 Task: In the  document Religions.doc ,insert the clipart between heading and points ' search for people ' and adjust the shape height to  '3.1''
Action: Mouse moved to (262, 182)
Screenshot: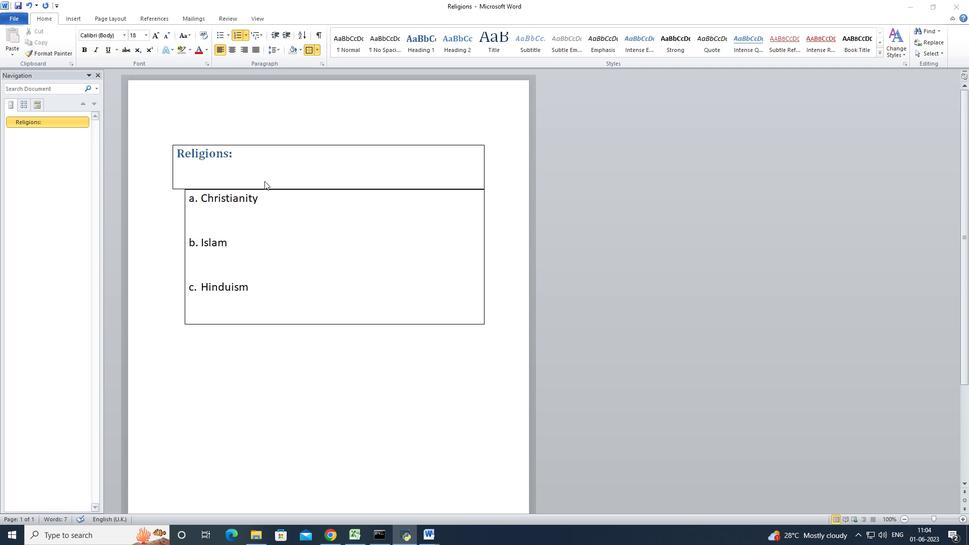 
Action: Mouse pressed left at (262, 182)
Screenshot: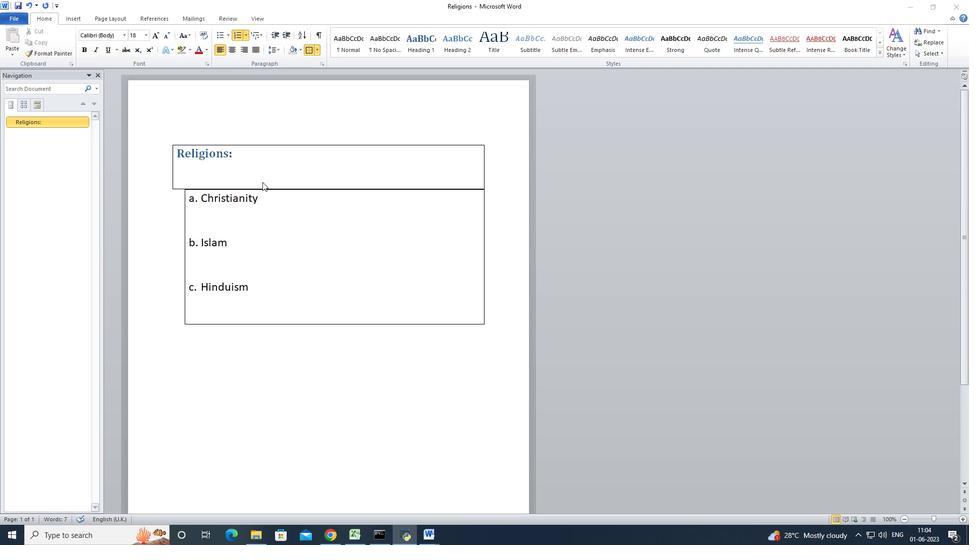 
Action: Mouse moved to (73, 19)
Screenshot: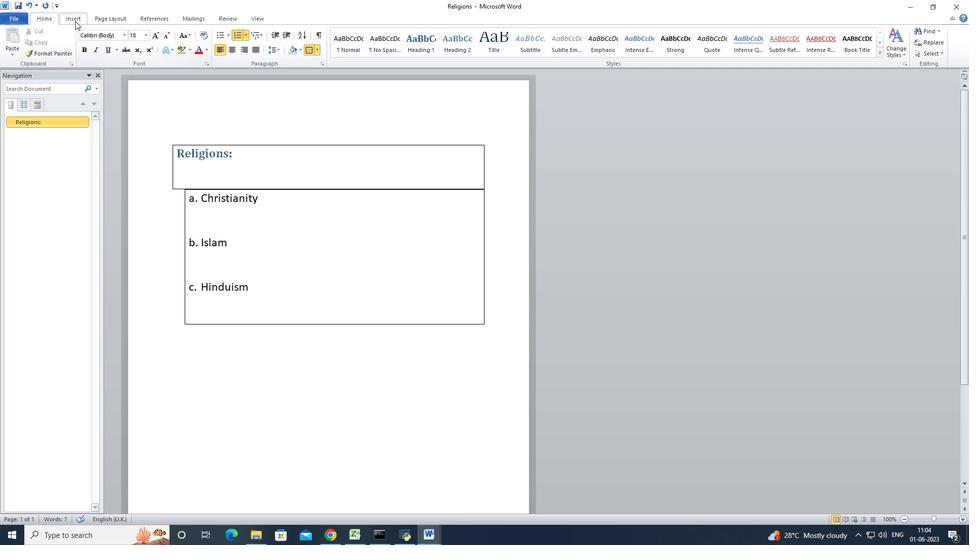 
Action: Mouse pressed left at (73, 19)
Screenshot: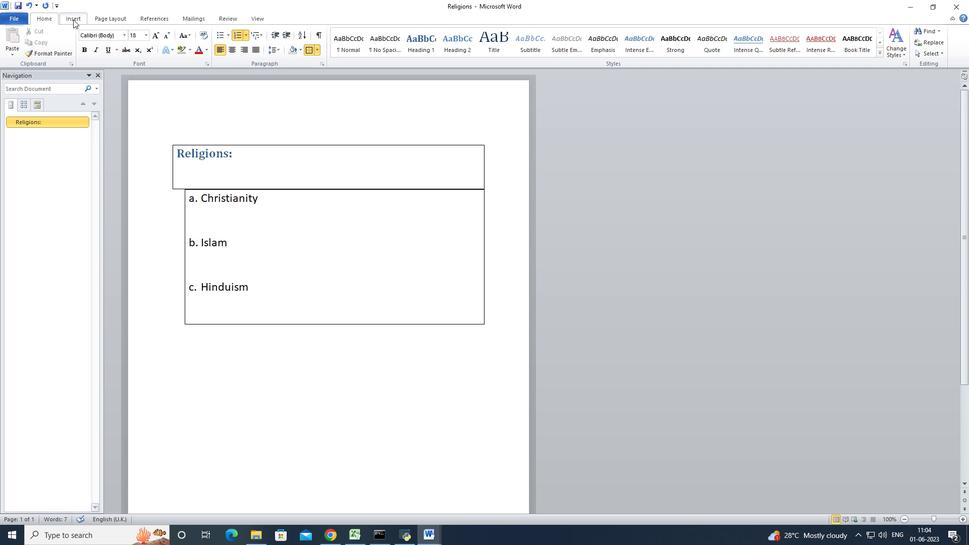 
Action: Mouse moved to (123, 41)
Screenshot: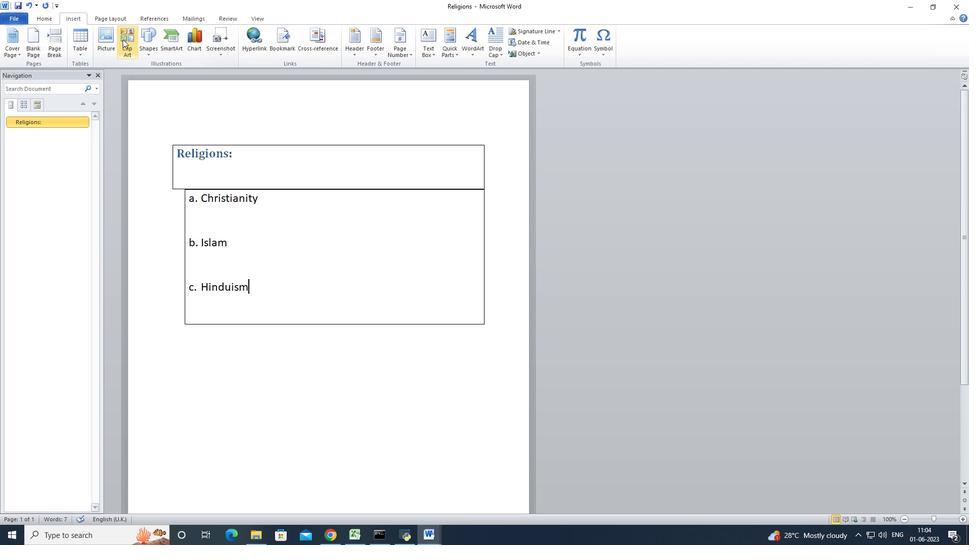 
Action: Mouse pressed left at (123, 41)
Screenshot: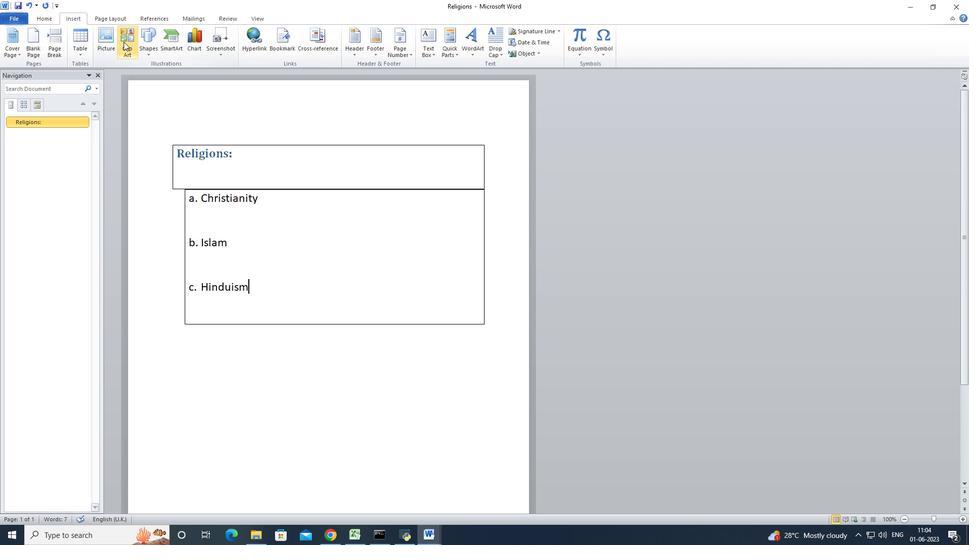 
Action: Mouse moved to (870, 97)
Screenshot: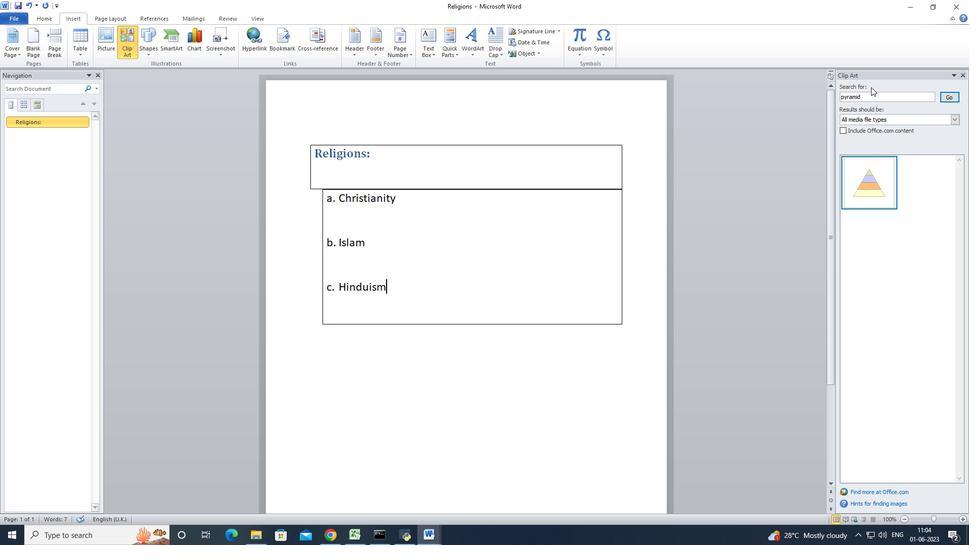 
Action: Mouse pressed left at (870, 97)
Screenshot: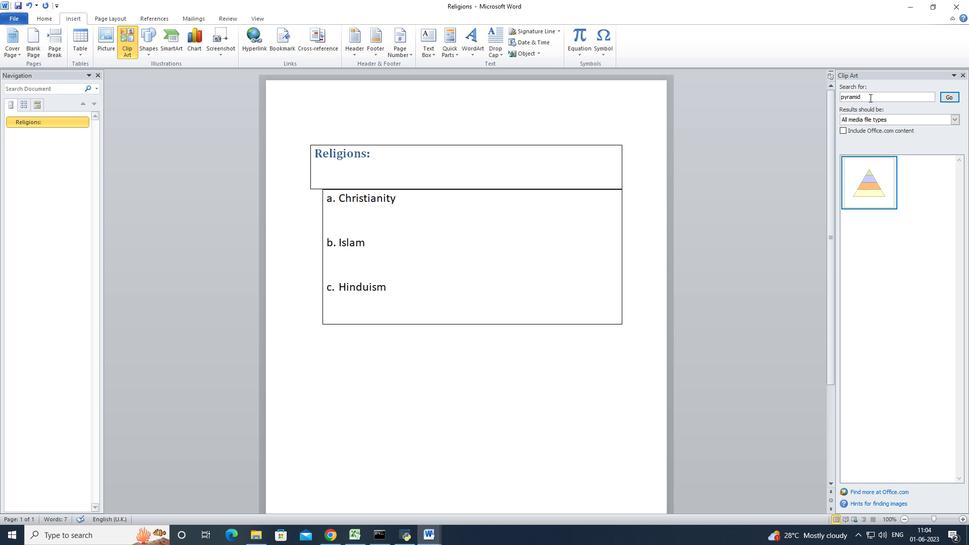 
Action: Mouse moved to (796, 98)
Screenshot: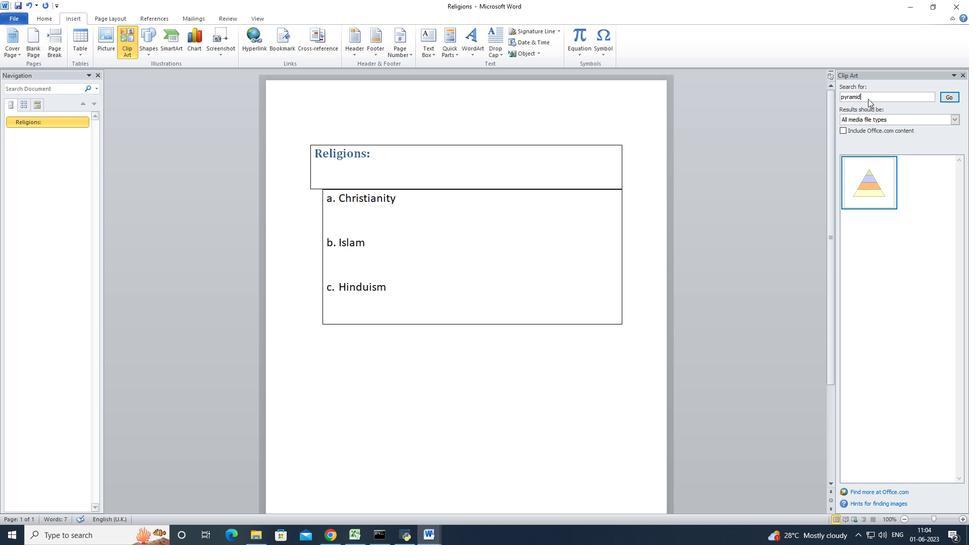 
Action: Key pressed people
Screenshot: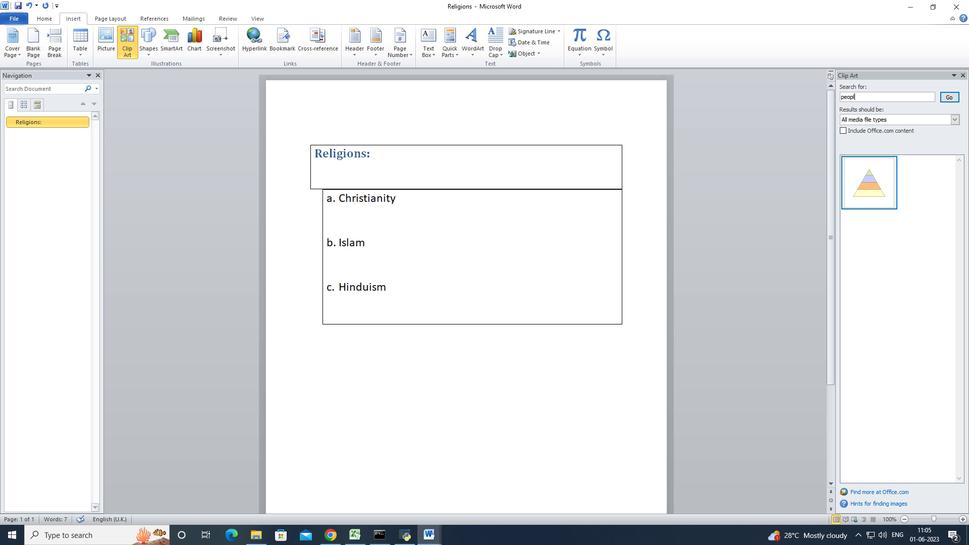 
Action: Mouse moved to (945, 93)
Screenshot: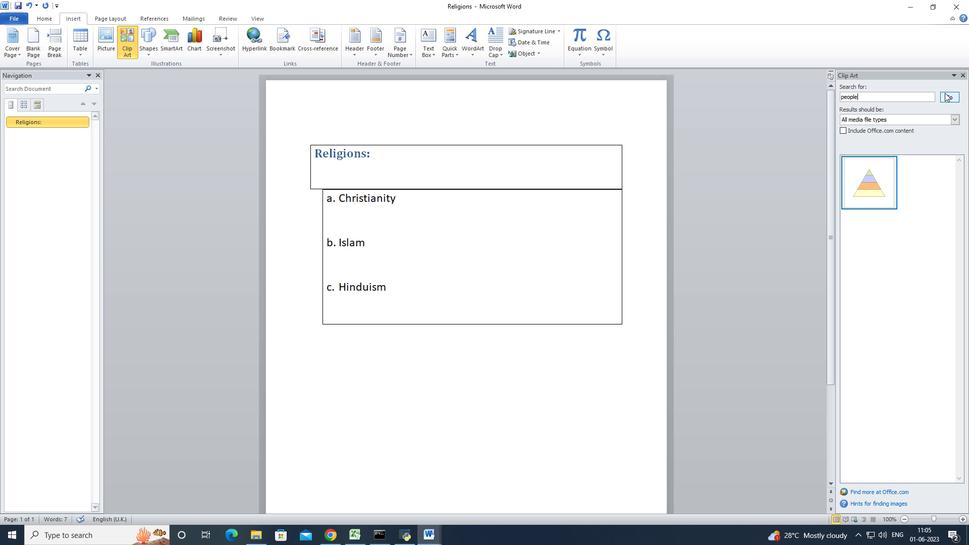 
Action: Mouse pressed left at (945, 93)
Screenshot: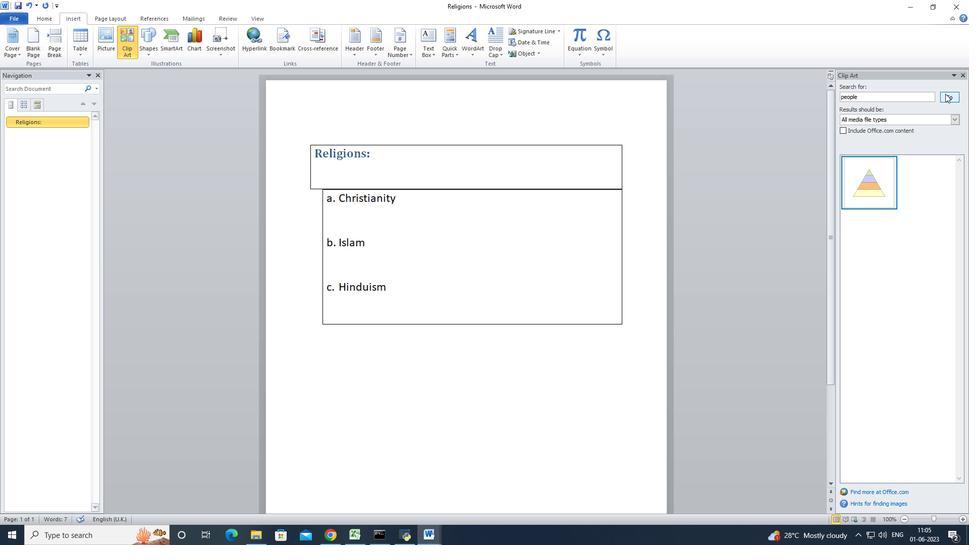 
Action: Mouse moved to (874, 179)
Screenshot: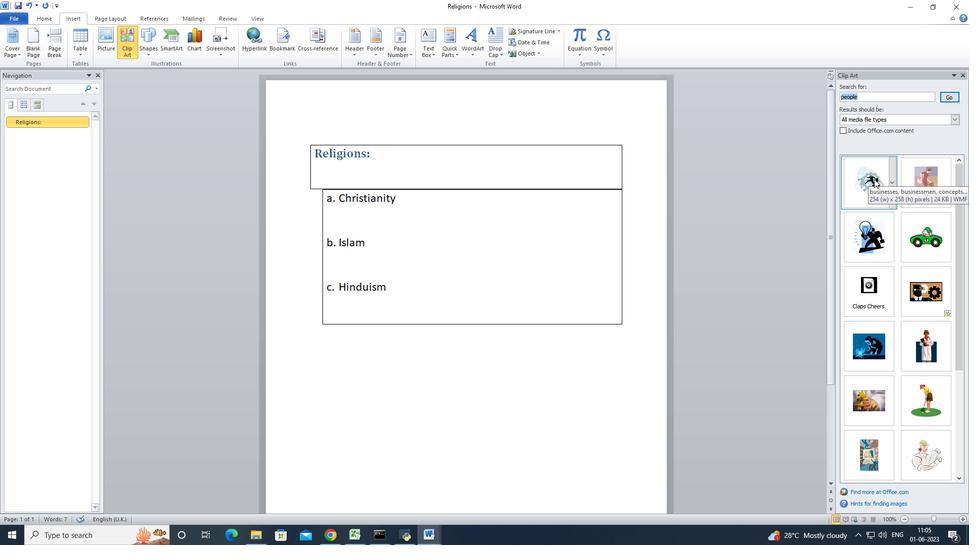
Action: Mouse pressed left at (874, 179)
Screenshot: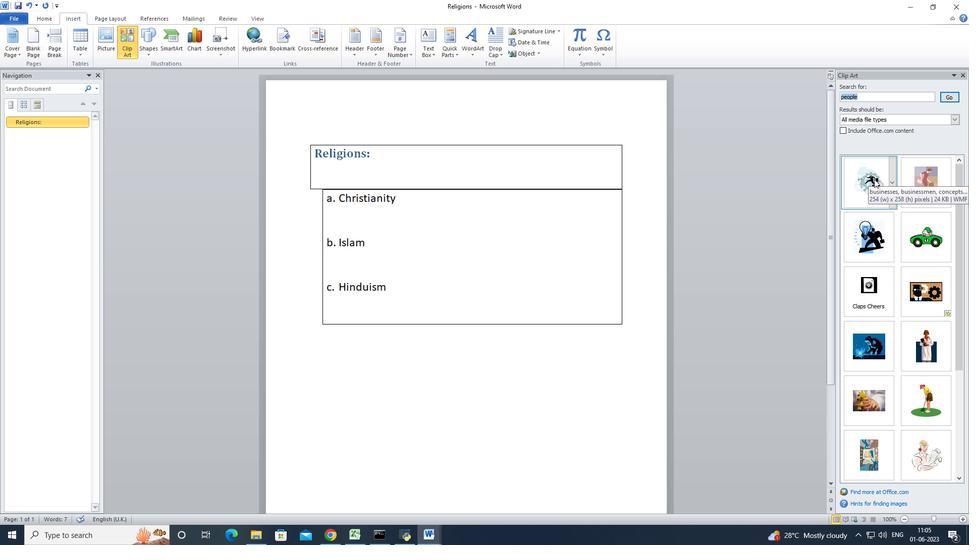 
Action: Mouse moved to (418, 312)
Screenshot: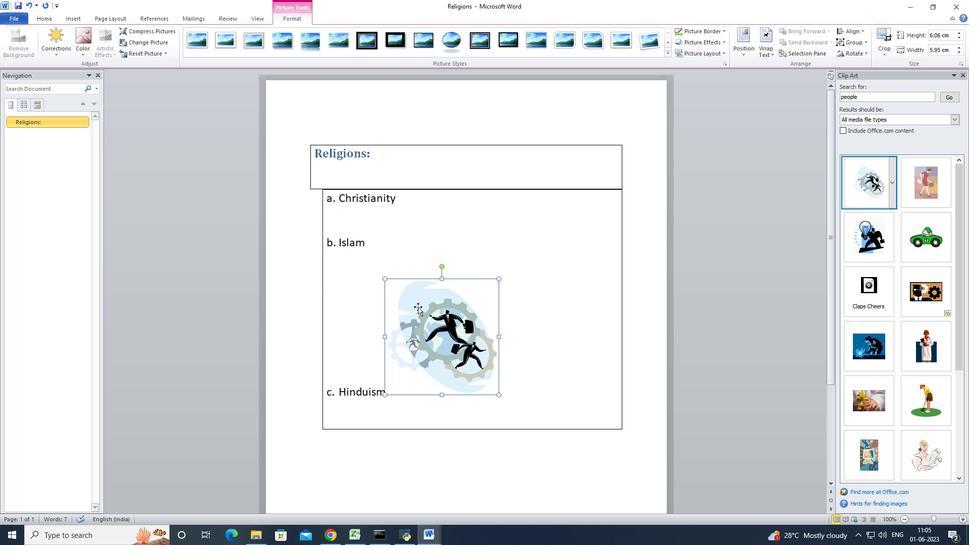 
Action: Mouse pressed left at (418, 312)
Screenshot: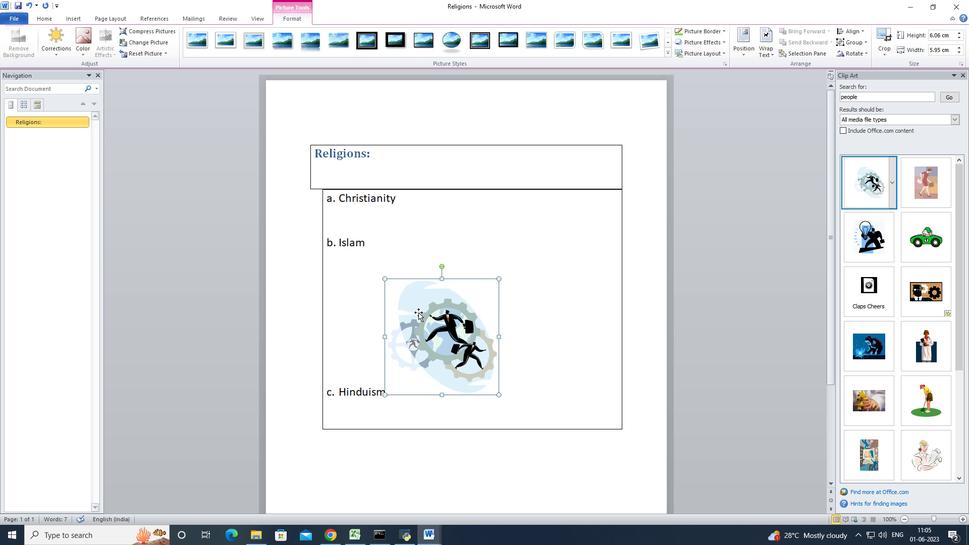 
Action: Mouse moved to (430, 205)
Screenshot: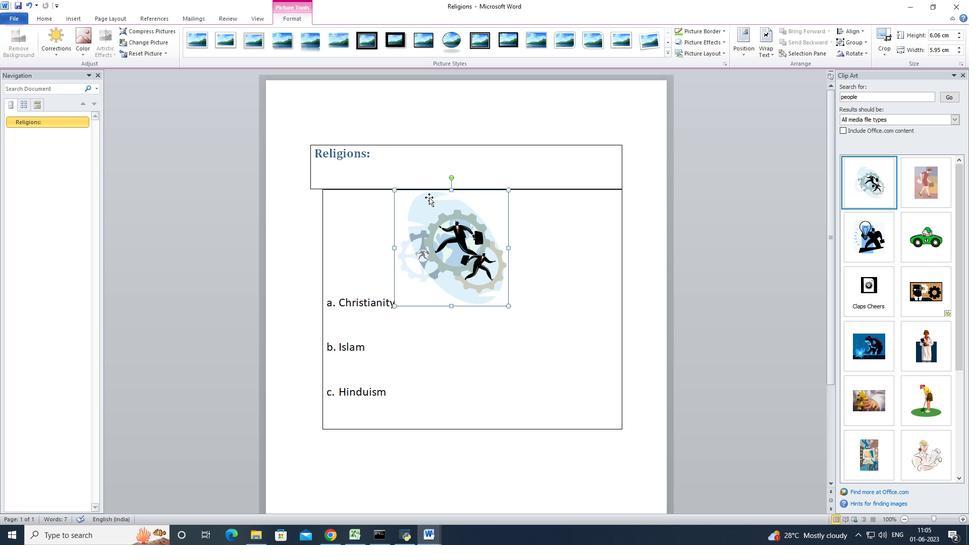 
Action: Mouse pressed left at (430, 205)
Screenshot: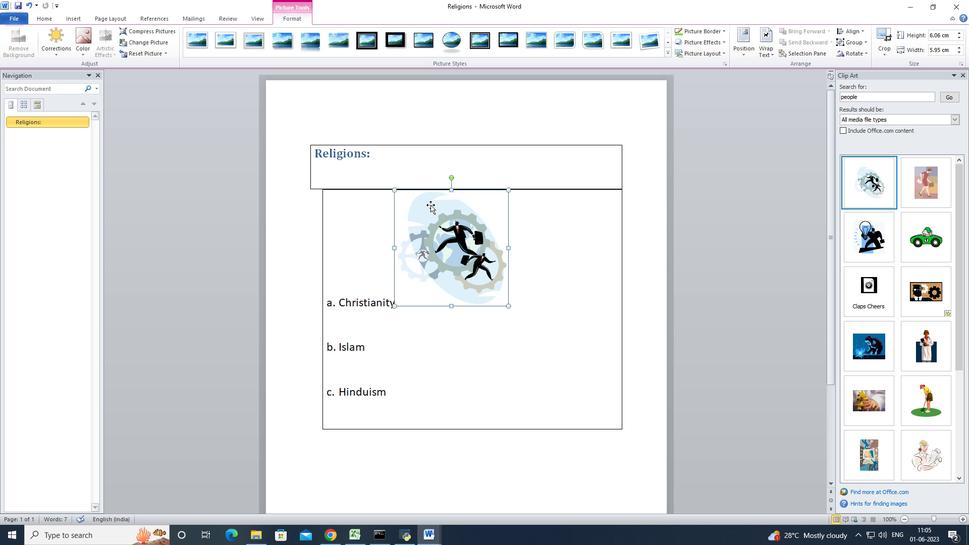 
Action: Mouse moved to (443, 202)
Screenshot: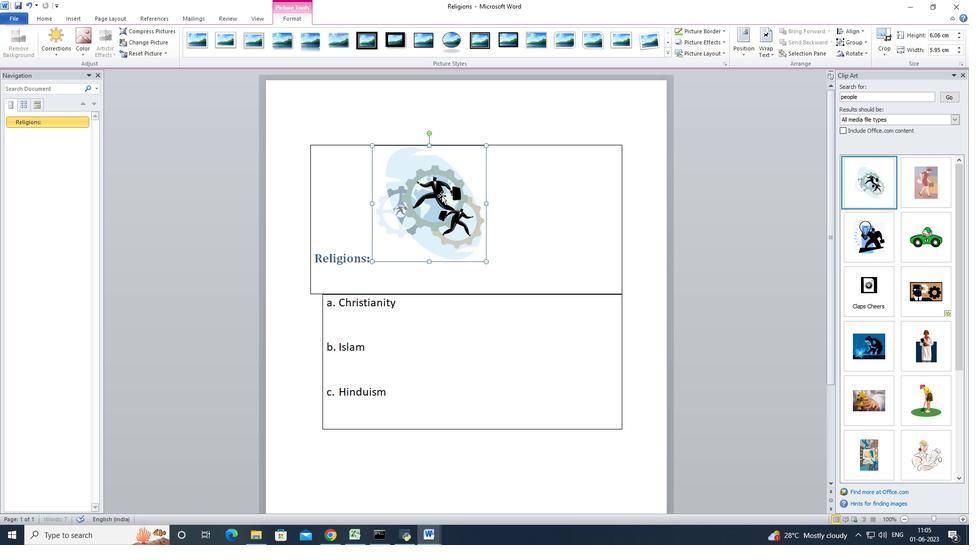 
Action: Mouse pressed left at (443, 202)
Screenshot: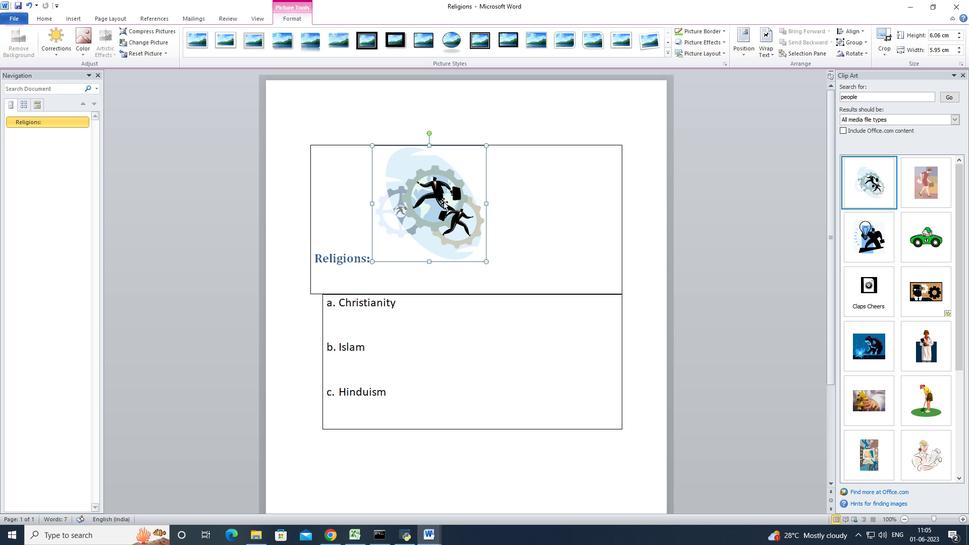 
Action: Mouse moved to (452, 224)
Screenshot: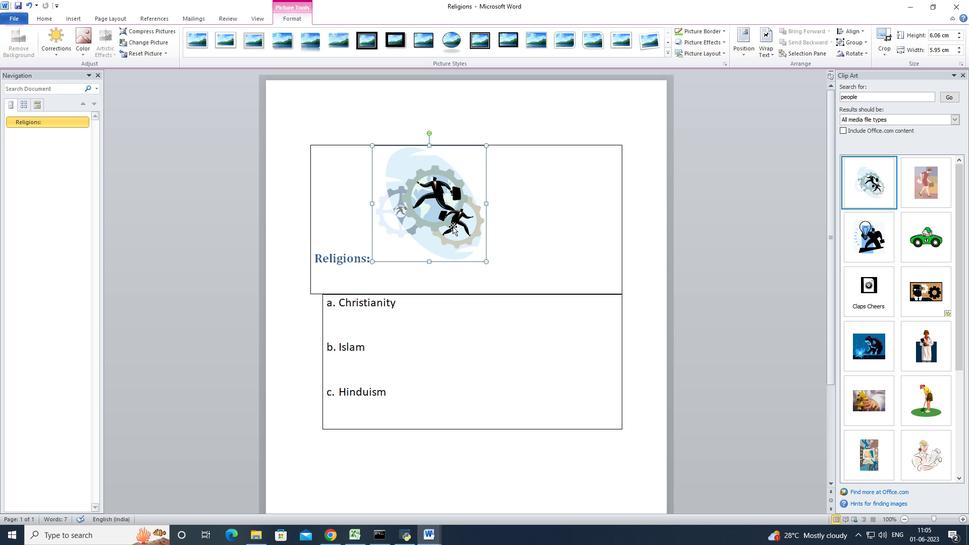 
Action: Mouse pressed left at (452, 224)
Screenshot: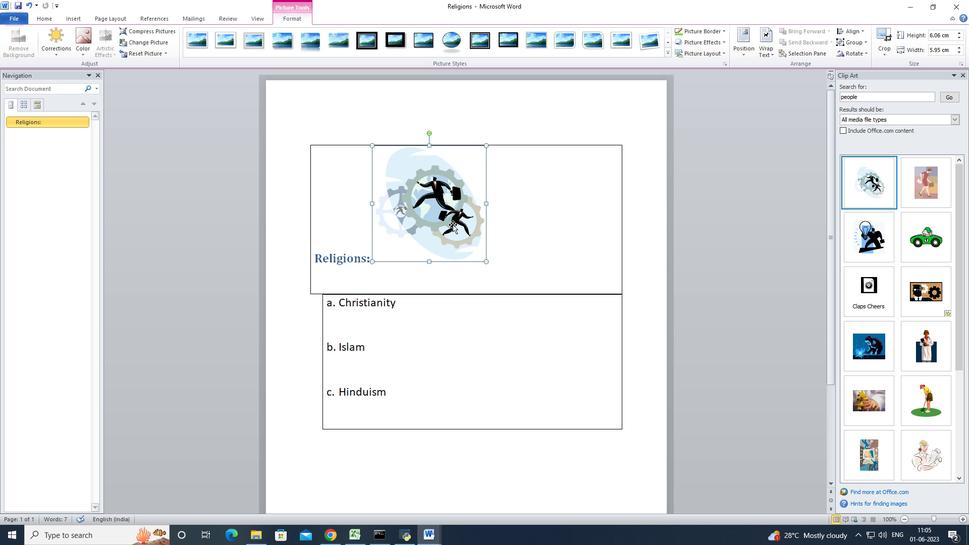 
Action: Mouse moved to (460, 277)
Screenshot: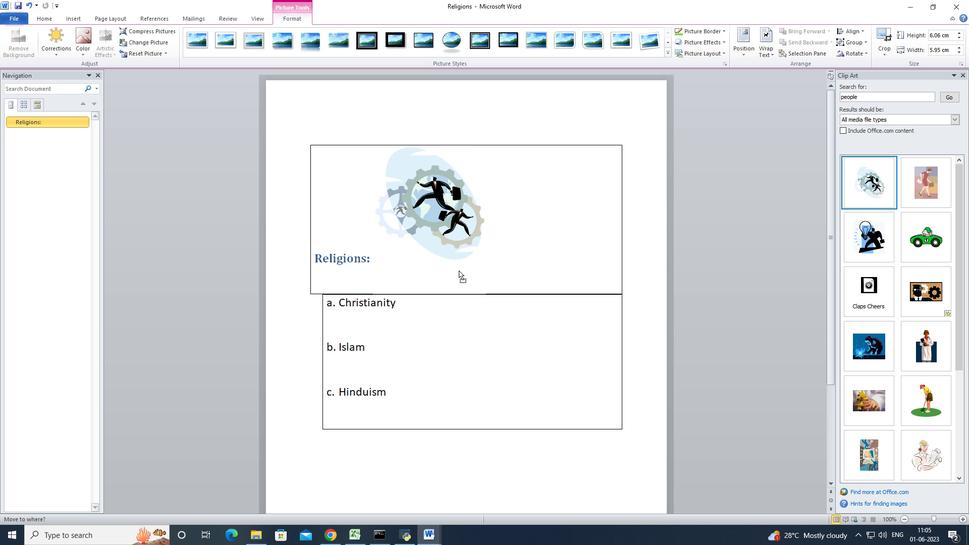 
Action: Mouse pressed left at (460, 277)
Screenshot: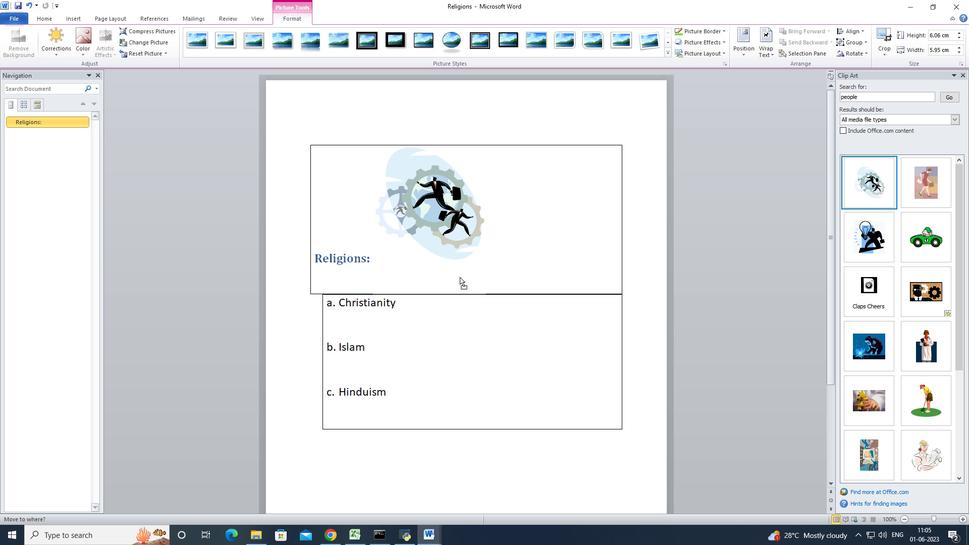 
Action: Mouse moved to (445, 223)
Screenshot: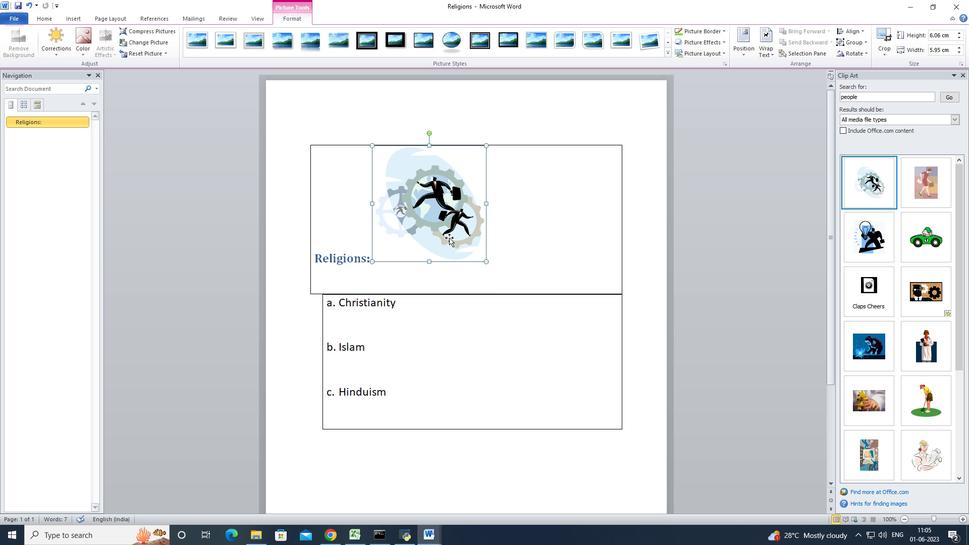 
Action: Mouse pressed left at (445, 223)
Screenshot: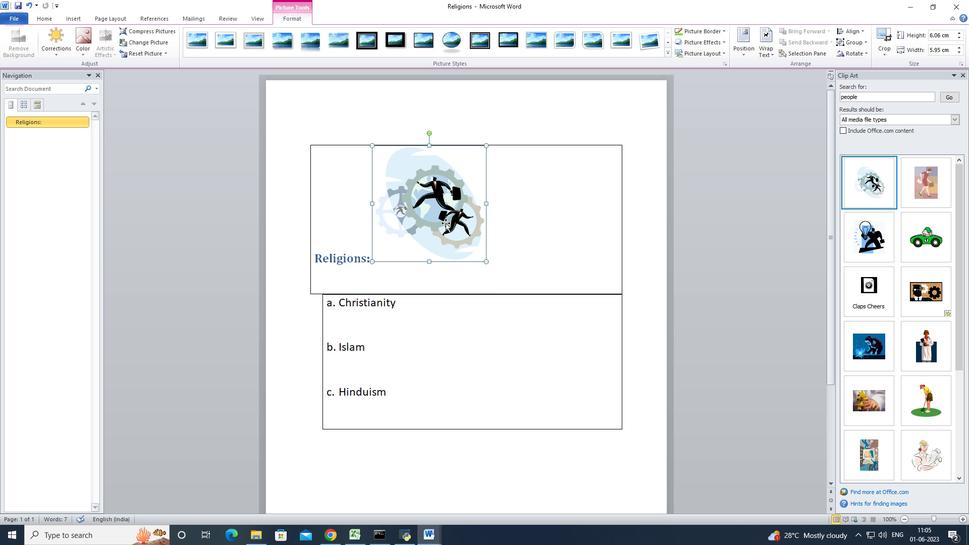 
Action: Mouse moved to (769, 53)
Screenshot: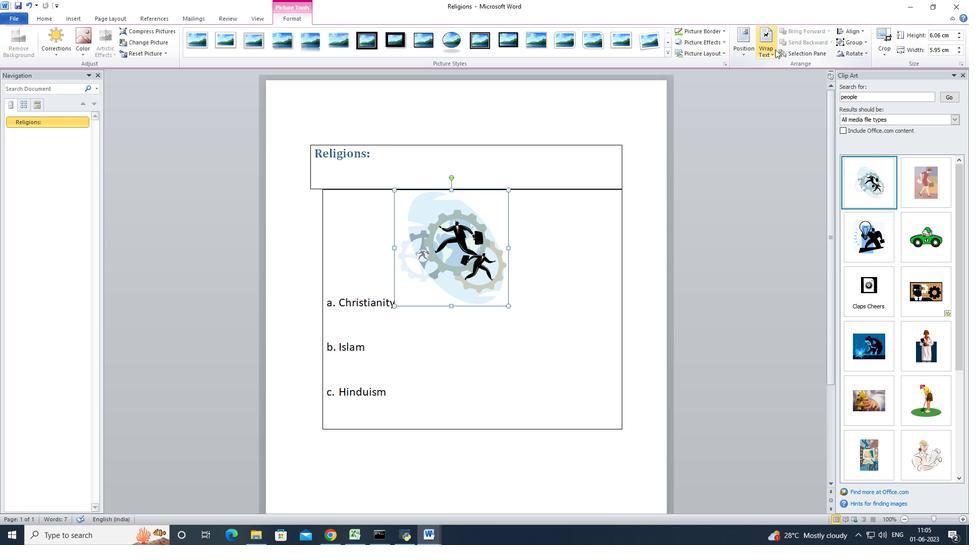 
Action: Mouse pressed left at (769, 53)
Screenshot: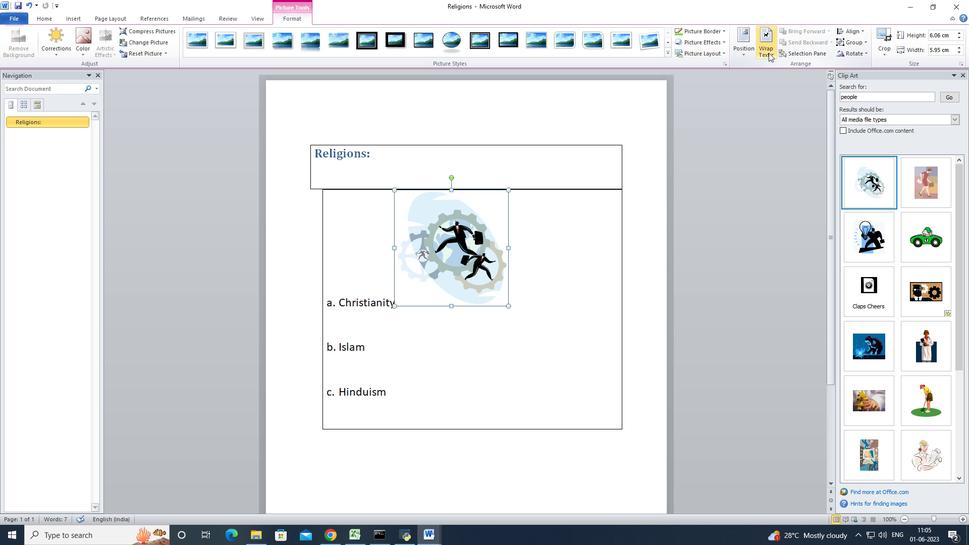 
Action: Mouse moved to (783, 71)
Screenshot: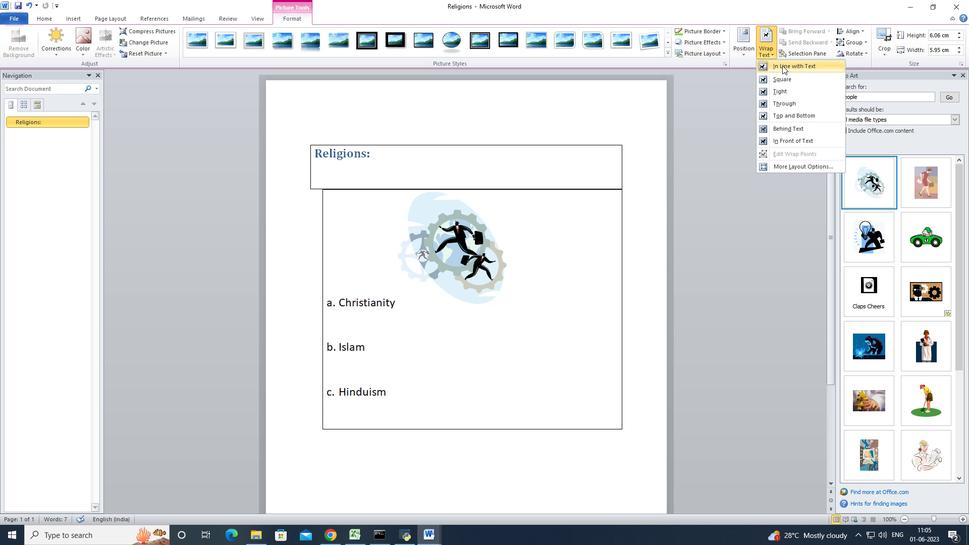 
Action: Mouse pressed left at (783, 71)
Screenshot: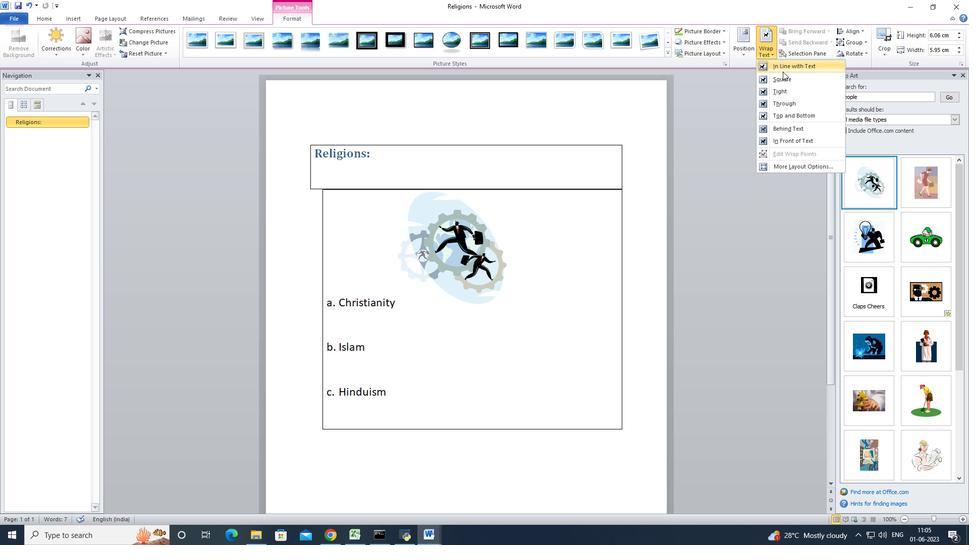 
Action: Mouse moved to (538, 235)
Screenshot: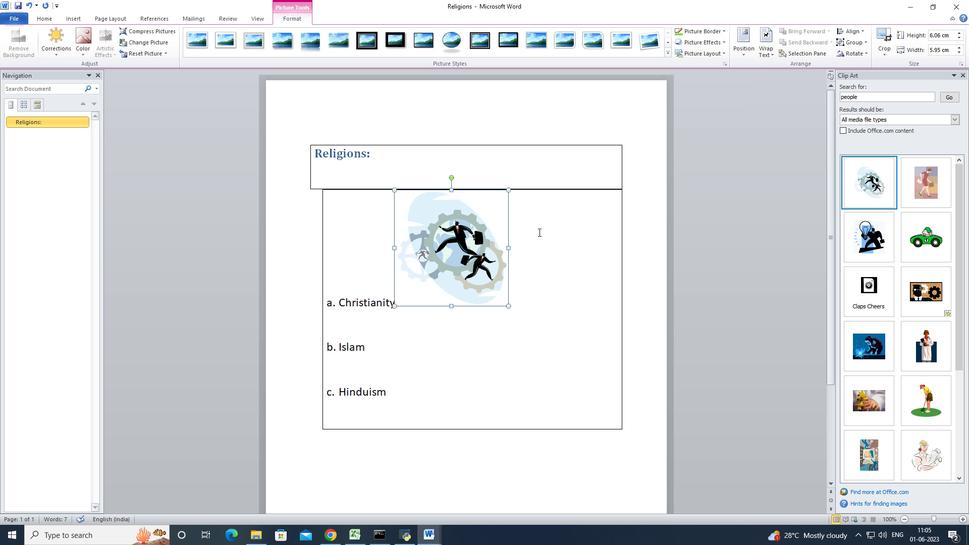 
Action: Mouse pressed left at (538, 235)
Screenshot: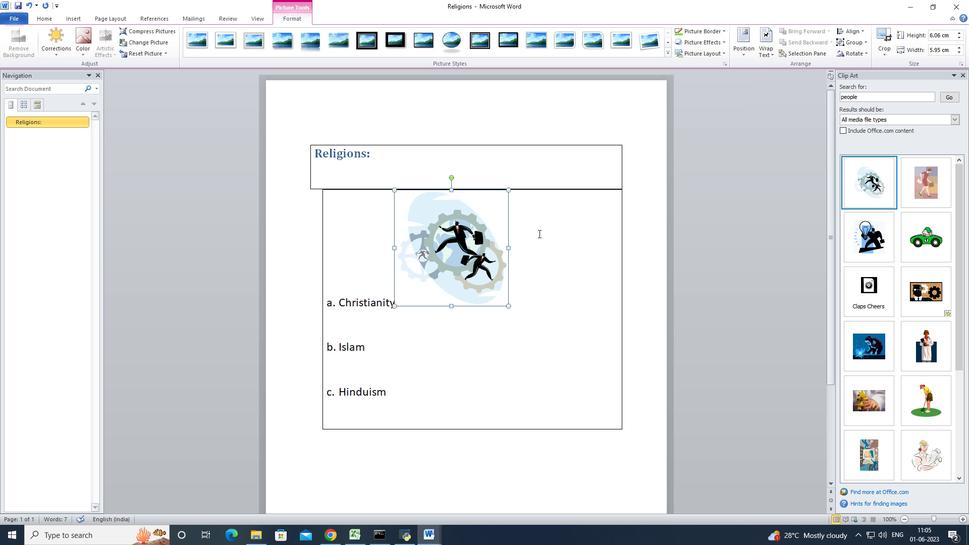 
Action: Mouse moved to (473, 241)
Screenshot: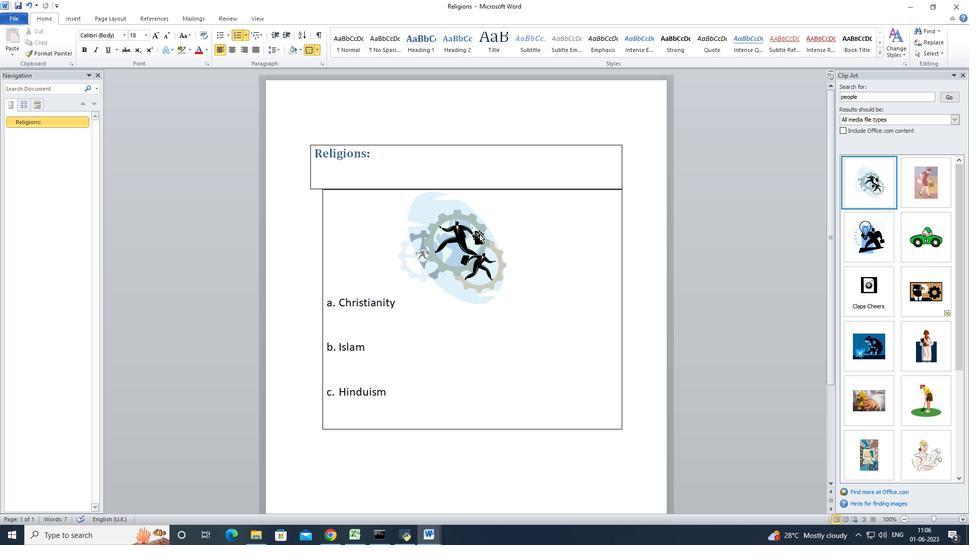 
Action: Mouse pressed left at (473, 241)
Screenshot: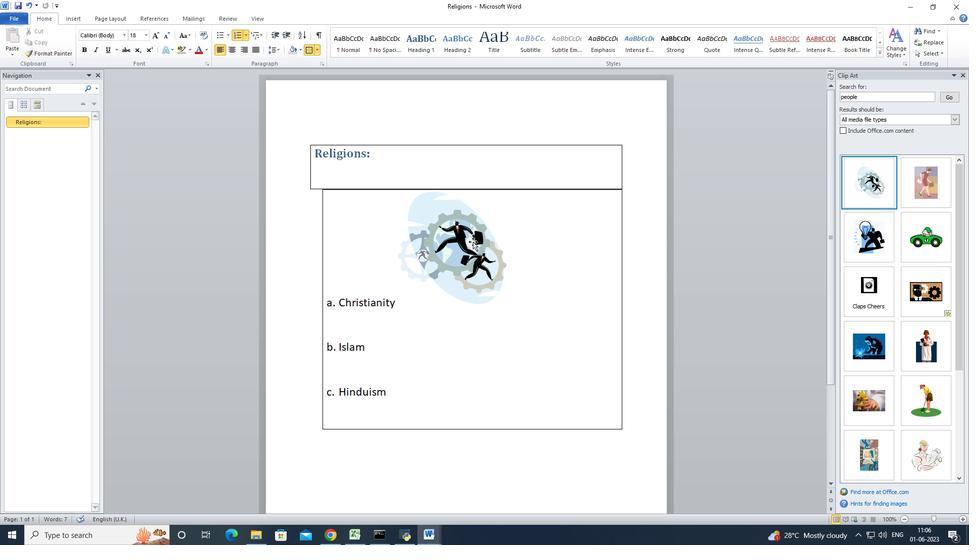 
Action: Mouse moved to (759, 47)
Screenshot: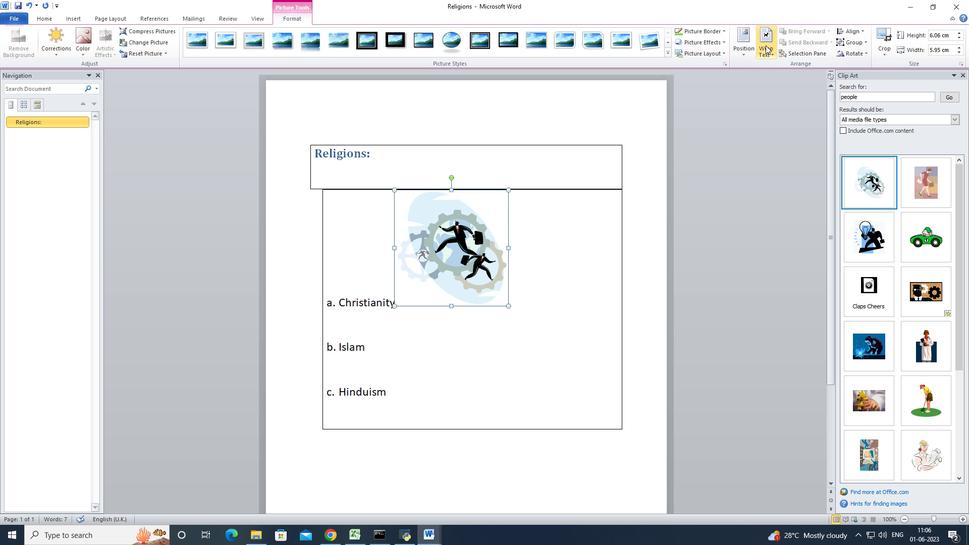 
Action: Mouse pressed left at (759, 47)
Screenshot: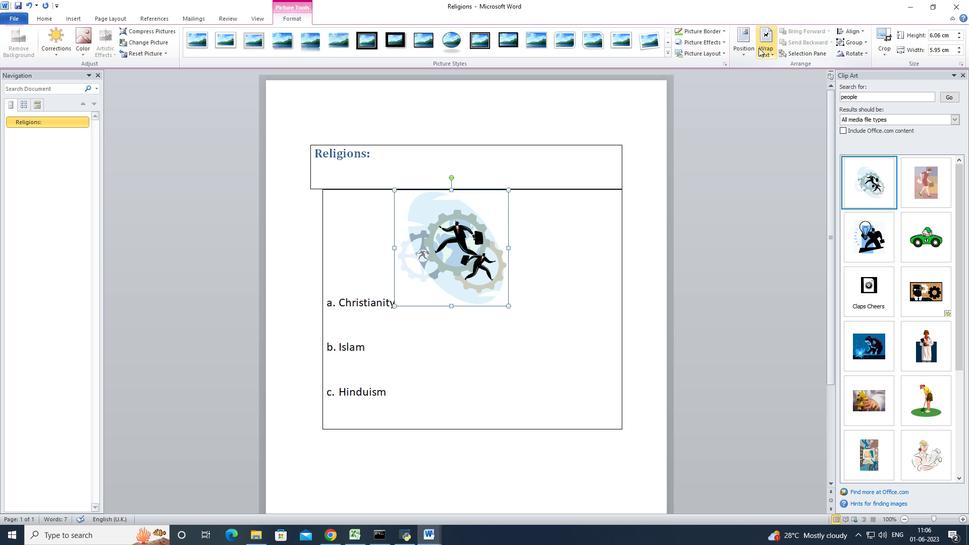 
Action: Mouse moved to (782, 167)
Screenshot: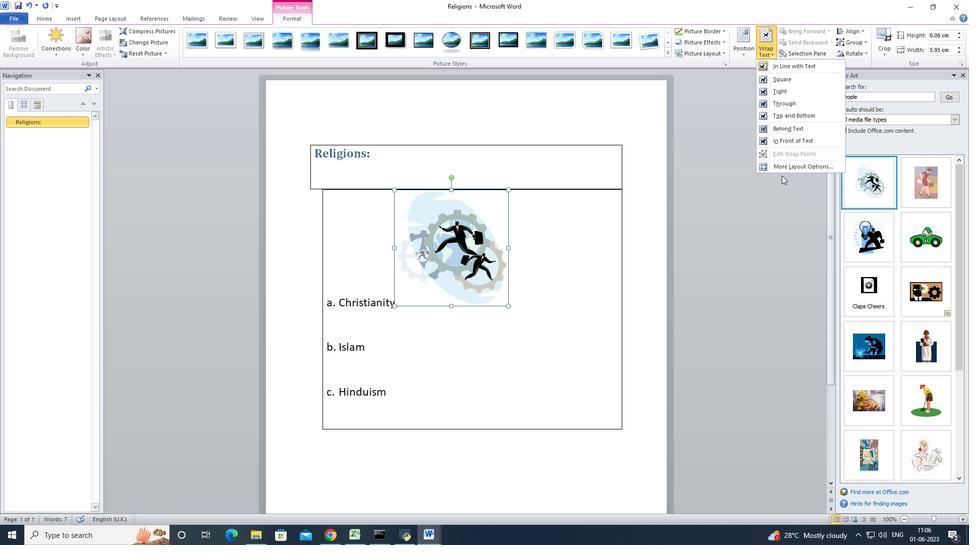 
Action: Mouse pressed left at (782, 167)
Screenshot: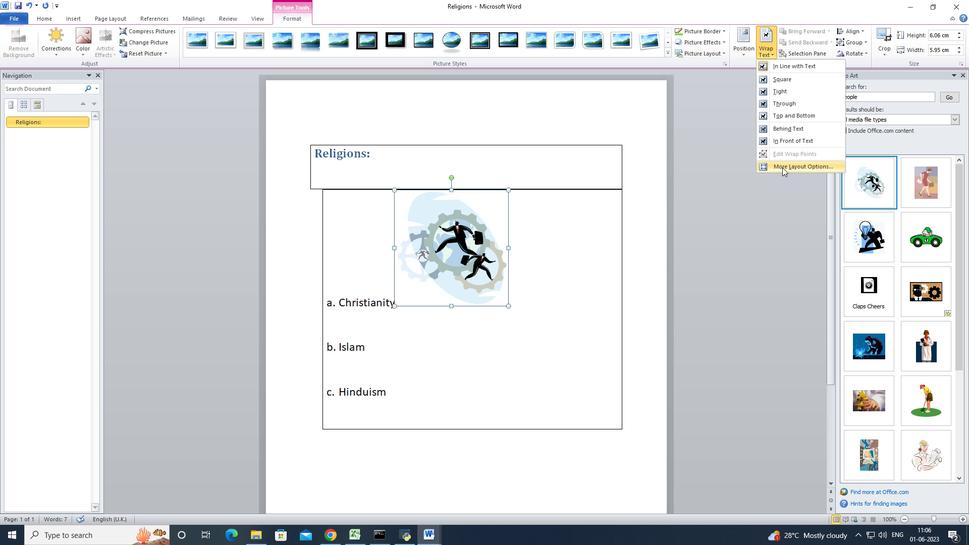 
Action: Mouse moved to (431, 232)
Screenshot: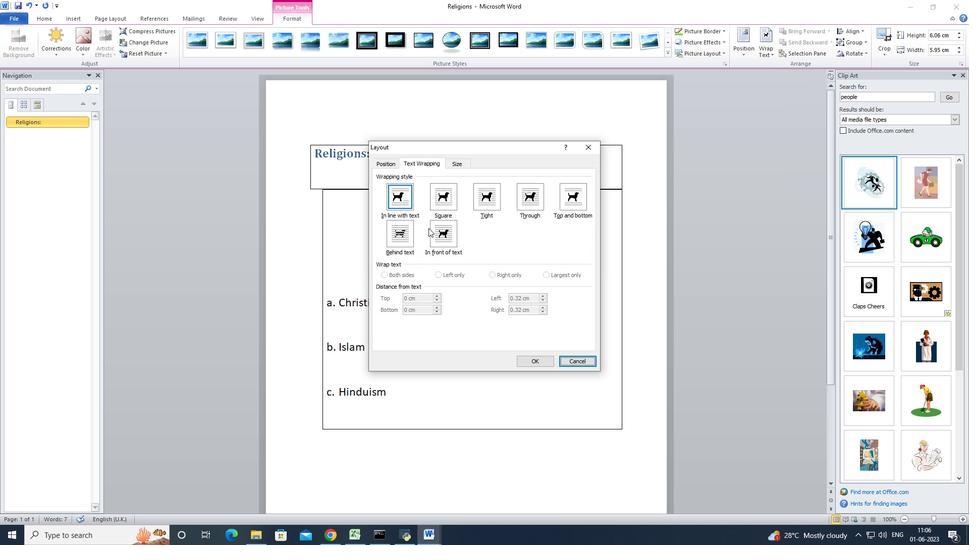 
Action: Mouse pressed left at (431, 232)
Screenshot: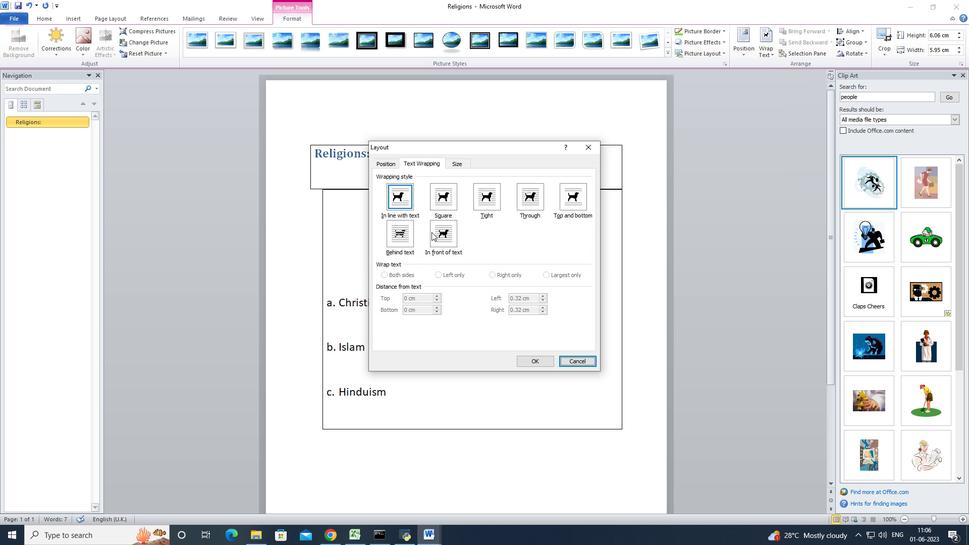 
Action: Mouse moved to (531, 360)
Screenshot: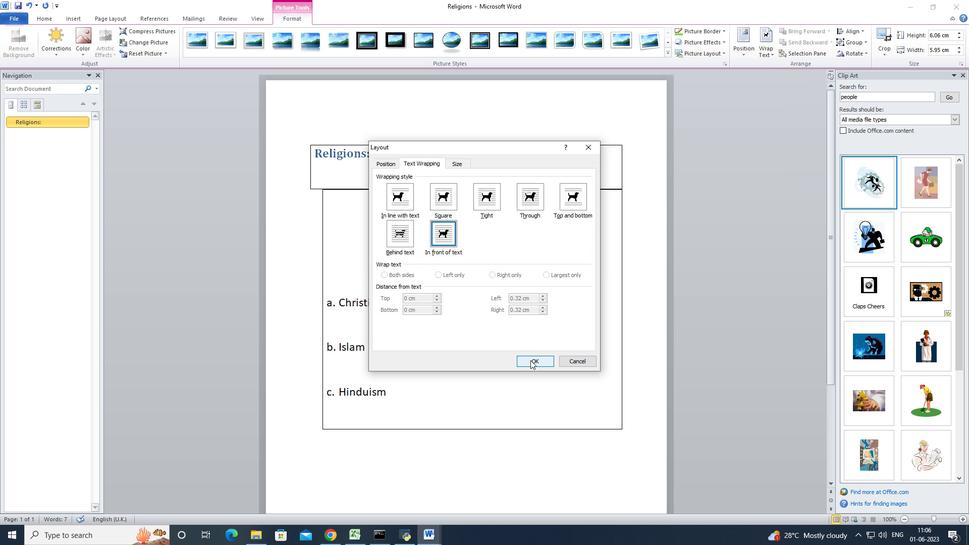 
Action: Mouse pressed left at (531, 360)
Screenshot: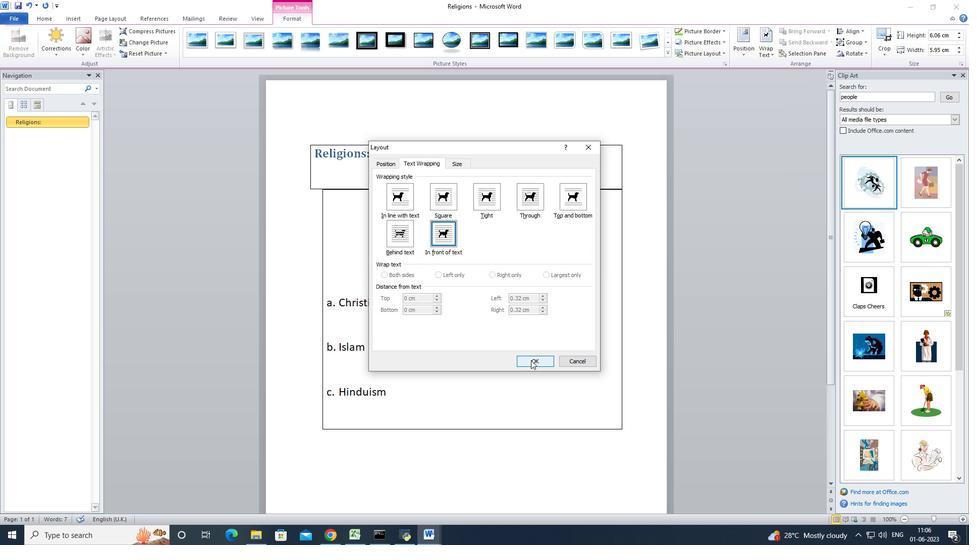 
Action: Mouse moved to (437, 245)
Screenshot: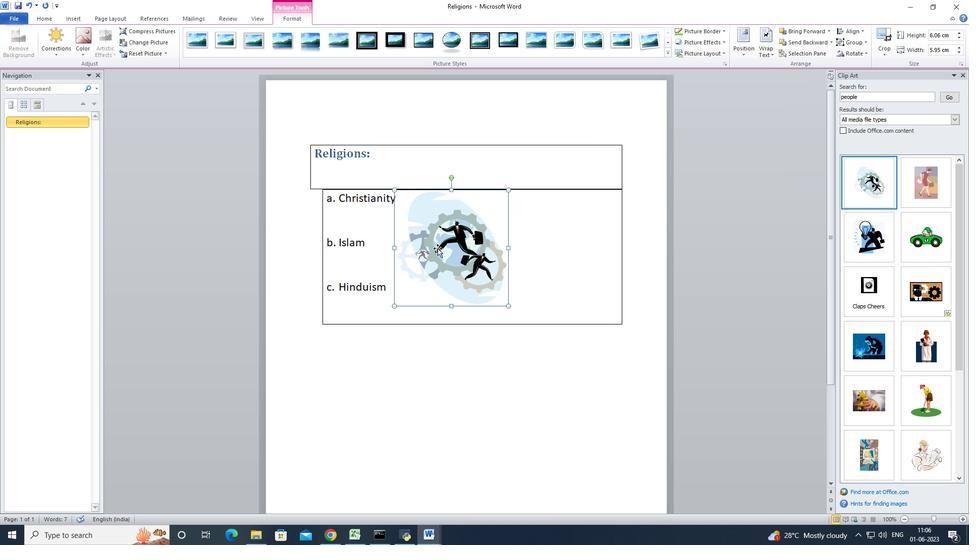 
Action: Mouse pressed left at (437, 245)
Screenshot: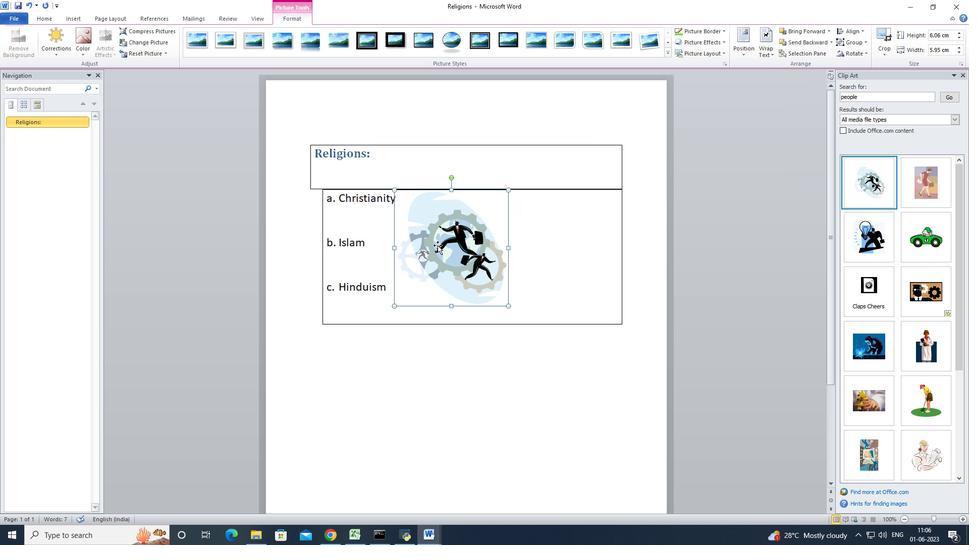 
Action: Mouse moved to (769, 41)
Screenshot: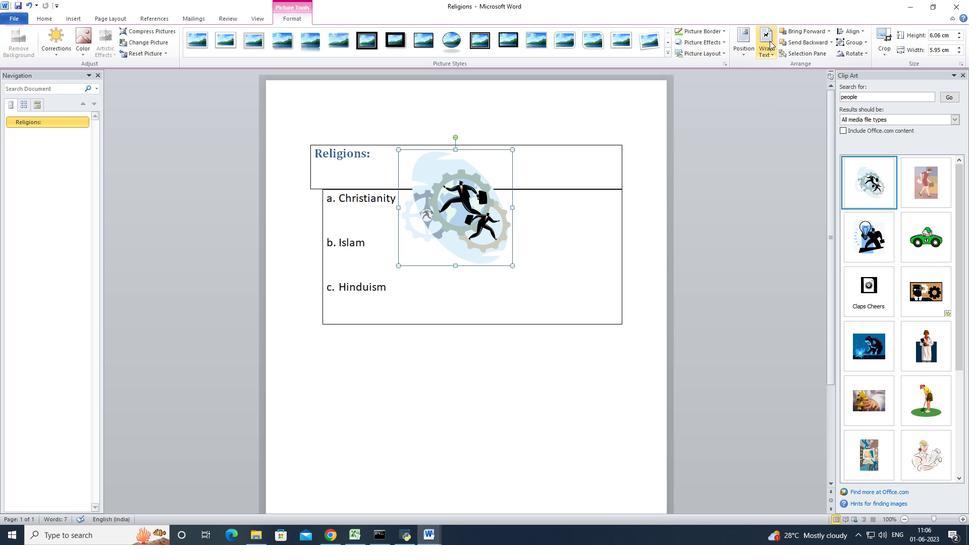 
Action: Mouse pressed left at (769, 41)
Screenshot: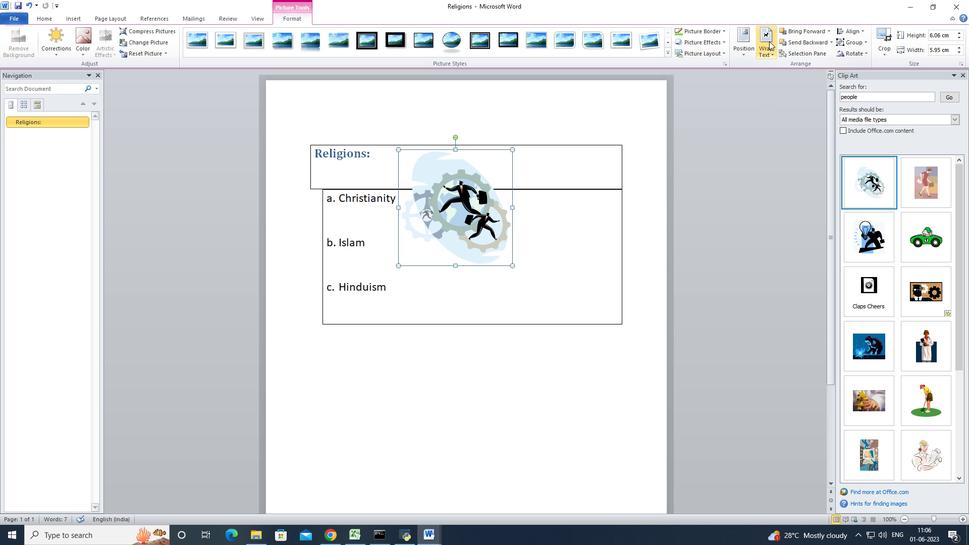 
Action: Mouse moved to (788, 166)
Screenshot: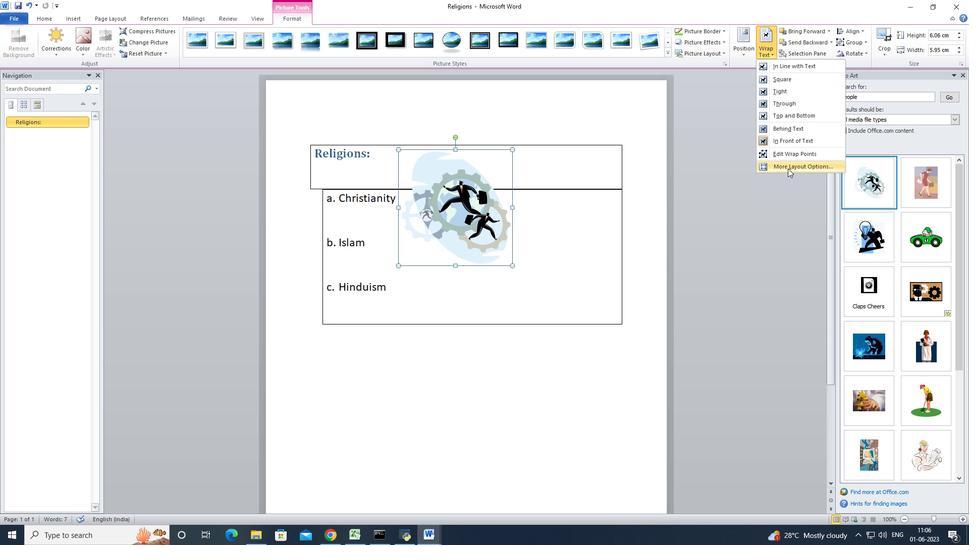 
Action: Mouse pressed left at (788, 166)
Screenshot: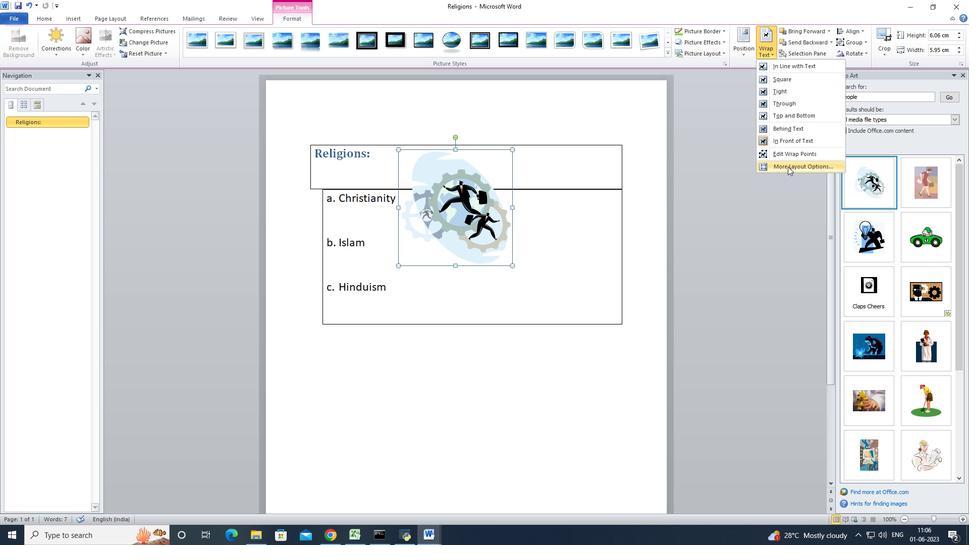 
Action: Mouse moved to (491, 197)
Screenshot: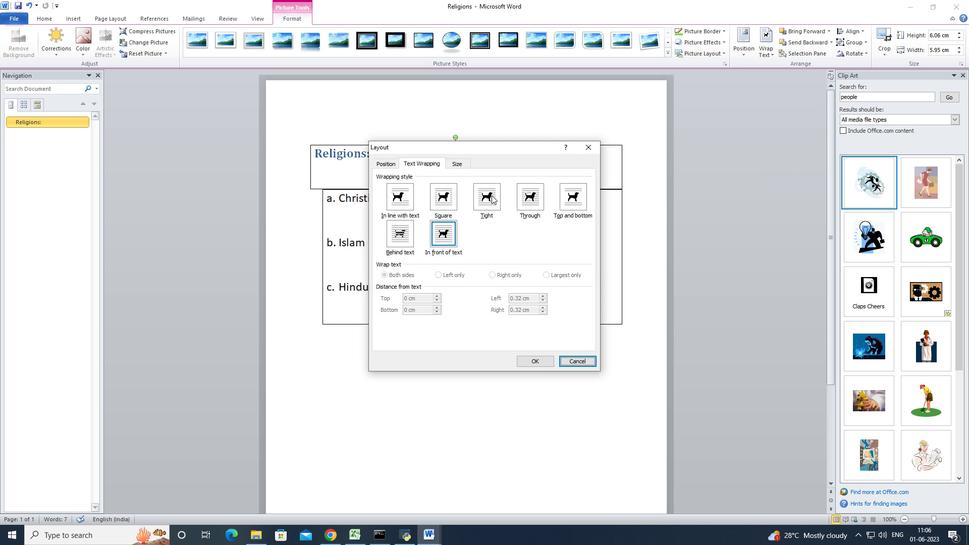 
Action: Mouse pressed left at (491, 197)
Screenshot: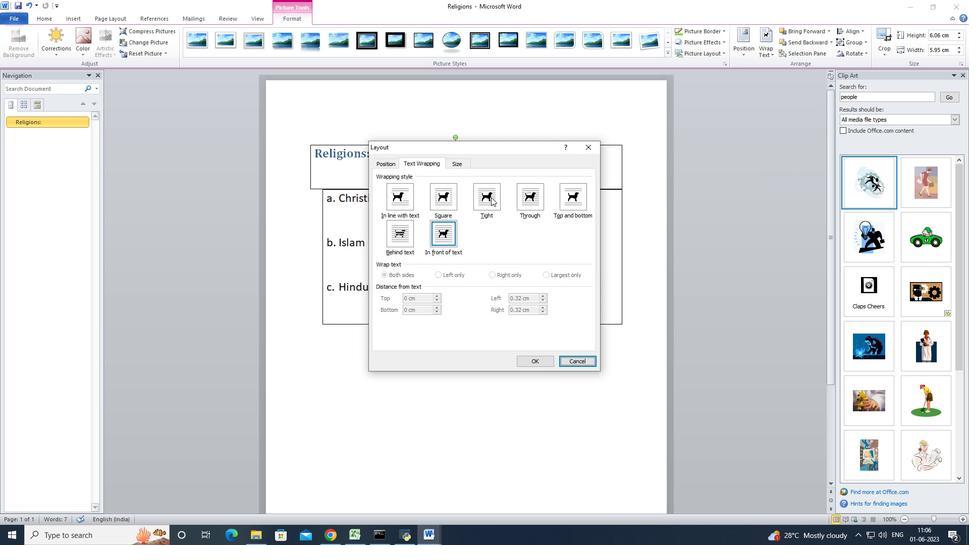 
Action: Mouse pressed left at (491, 197)
Screenshot: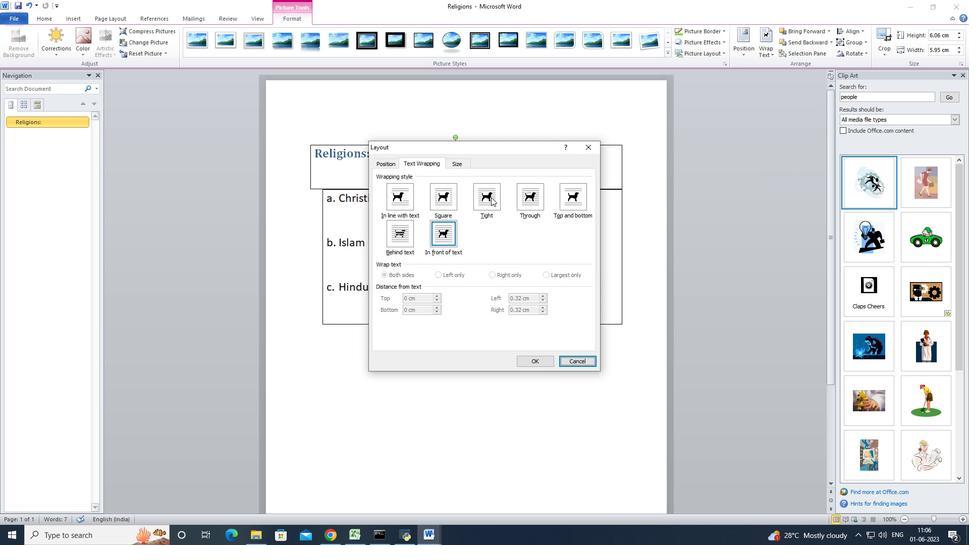 
Action: Mouse moved to (773, 40)
Screenshot: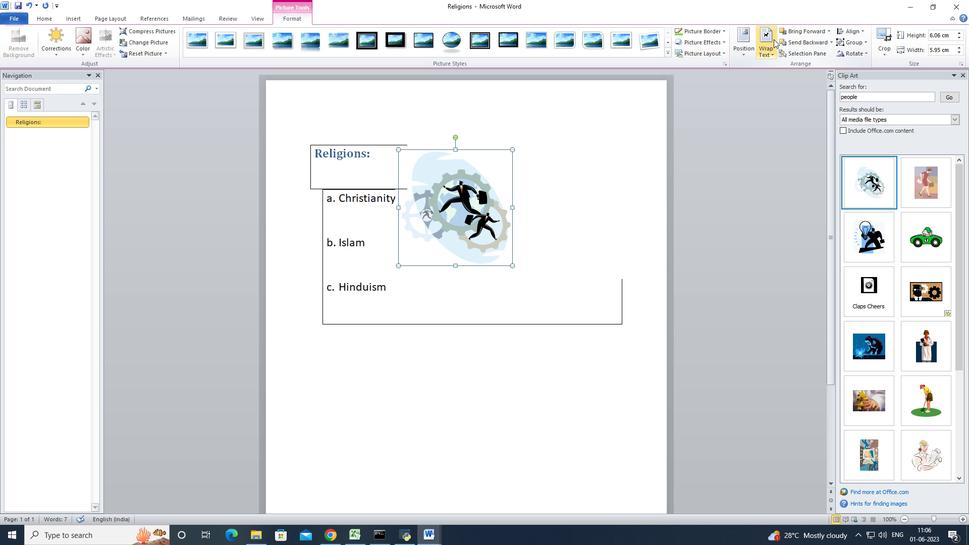 
Action: Mouse pressed left at (773, 40)
Screenshot: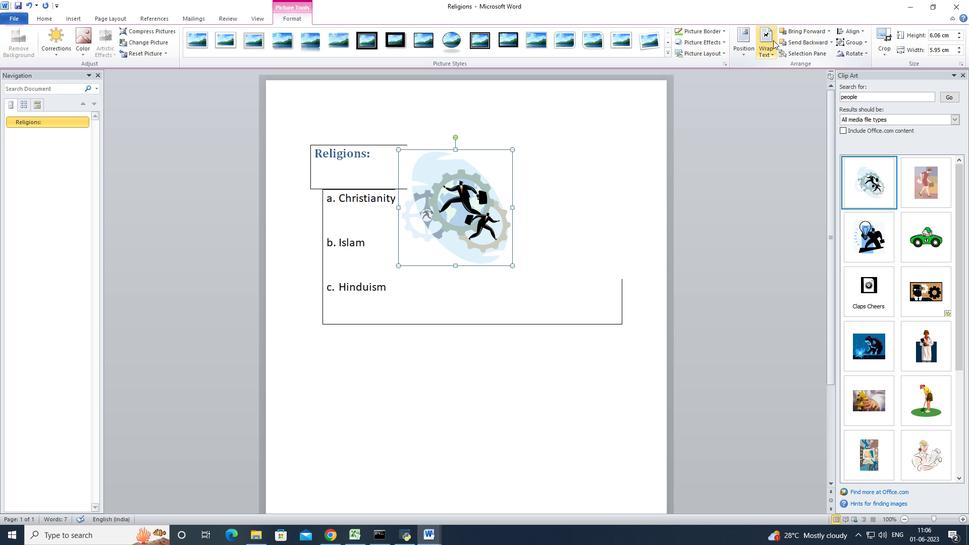 
Action: Mouse moved to (777, 164)
Screenshot: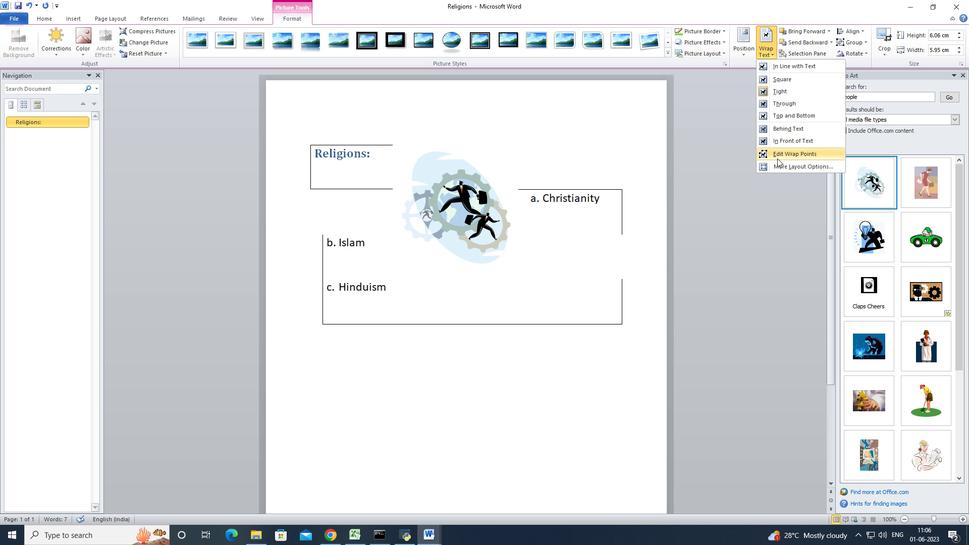 
Action: Mouse pressed left at (777, 164)
Screenshot: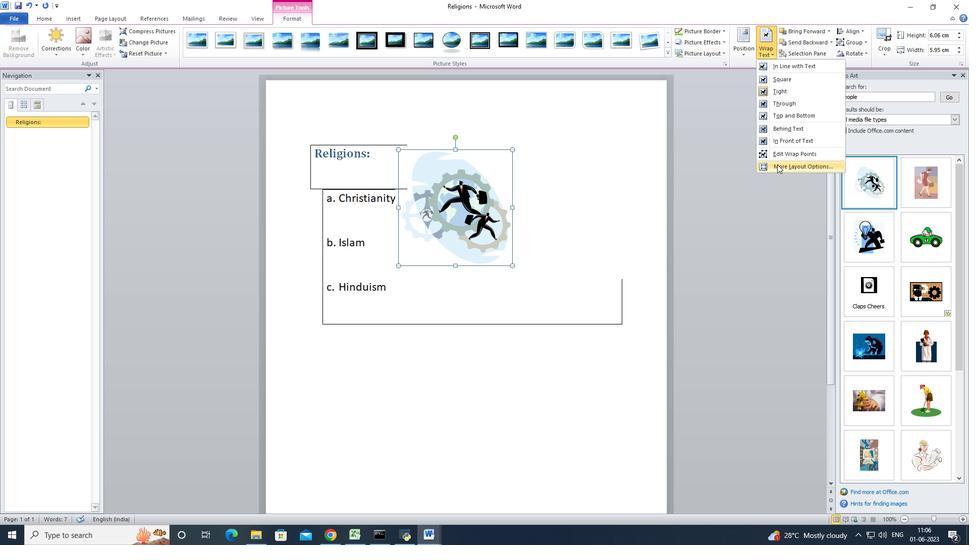 
Action: Mouse moved to (406, 197)
Screenshot: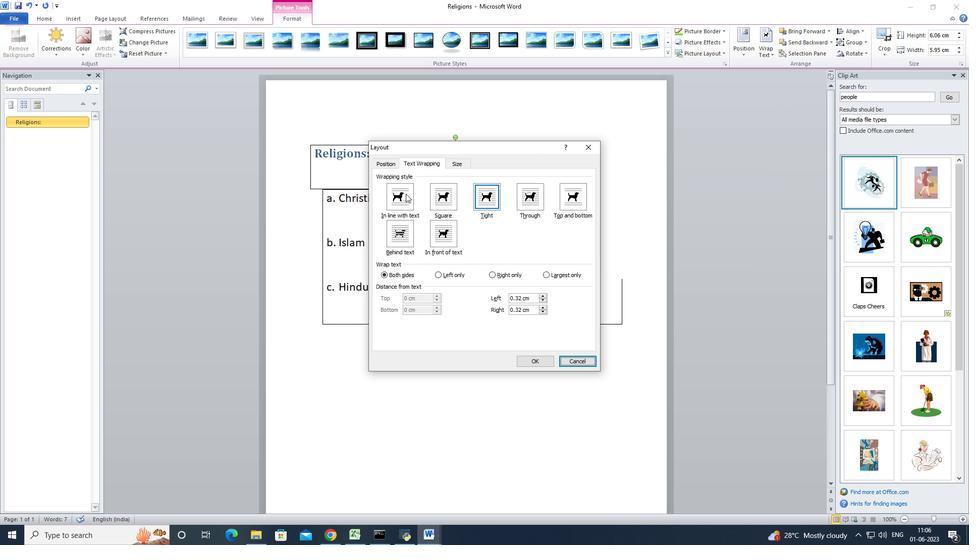 
Action: Mouse pressed left at (406, 197)
Screenshot: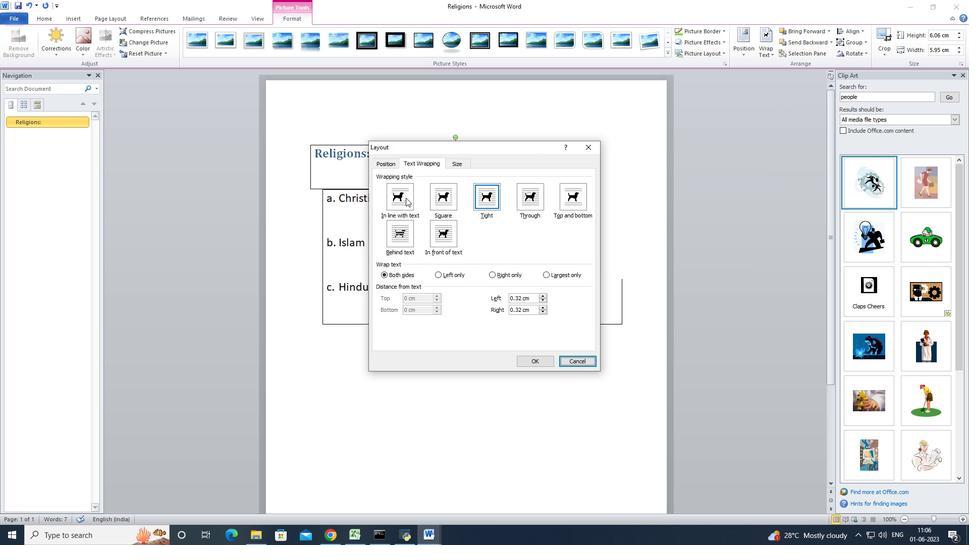 
Action: Mouse moved to (529, 367)
Screenshot: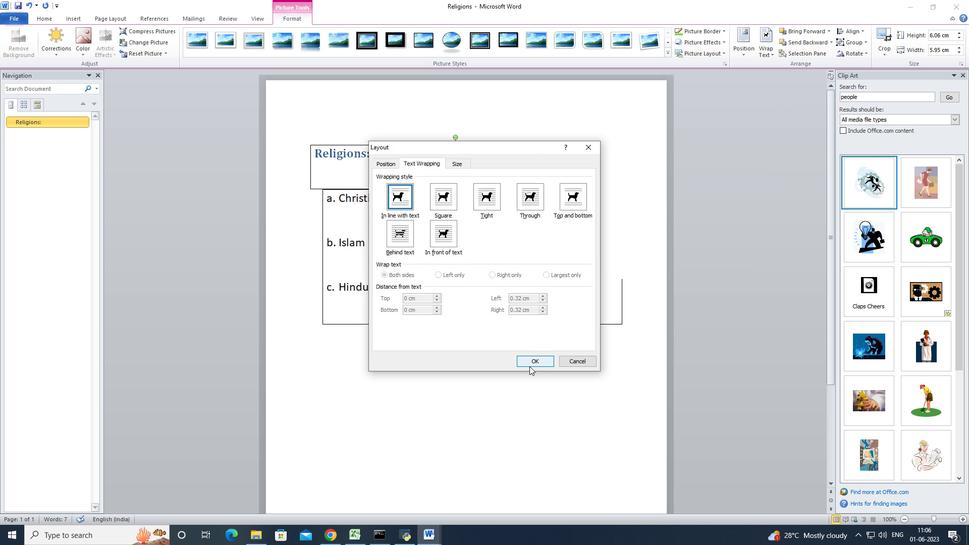 
Action: Mouse pressed left at (529, 367)
Screenshot: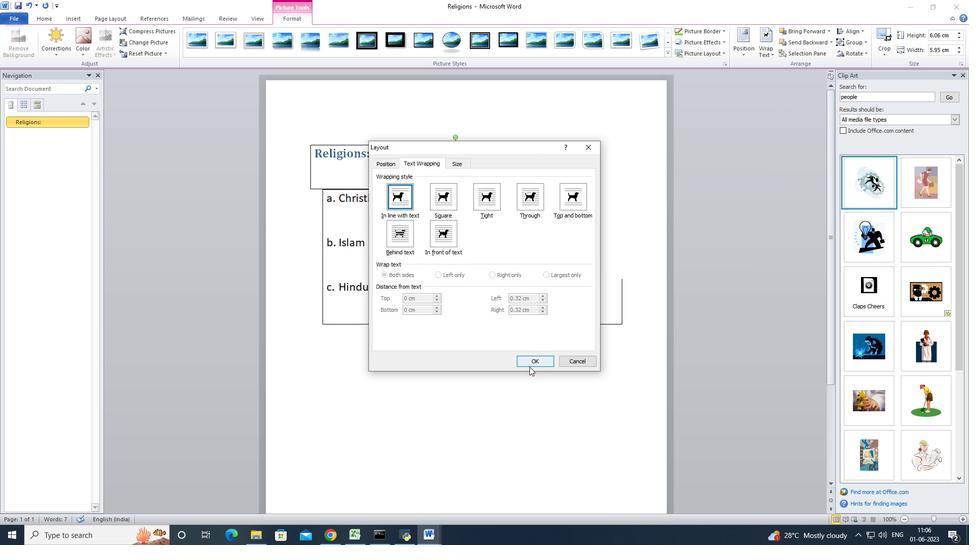 
Action: Mouse moved to (363, 181)
Screenshot: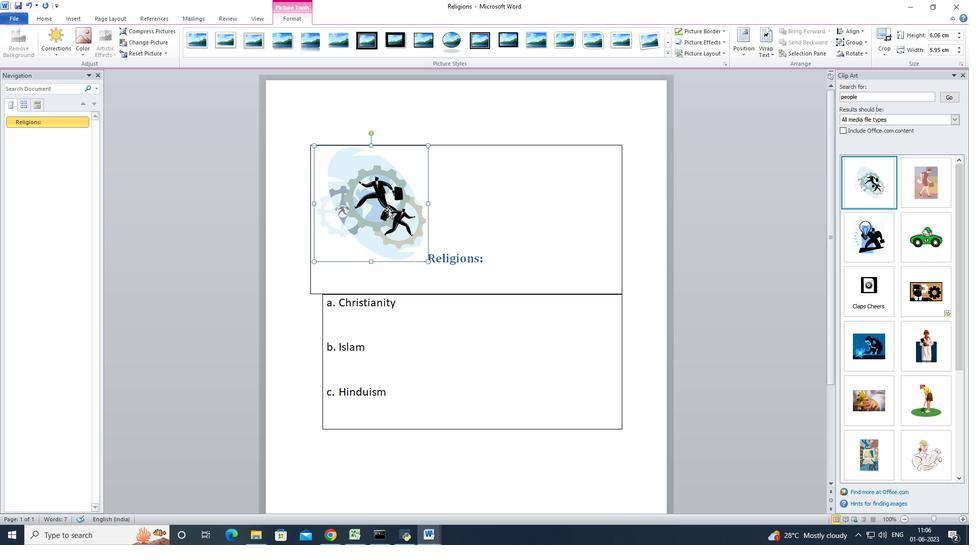 
Action: Mouse pressed left at (363, 181)
Screenshot: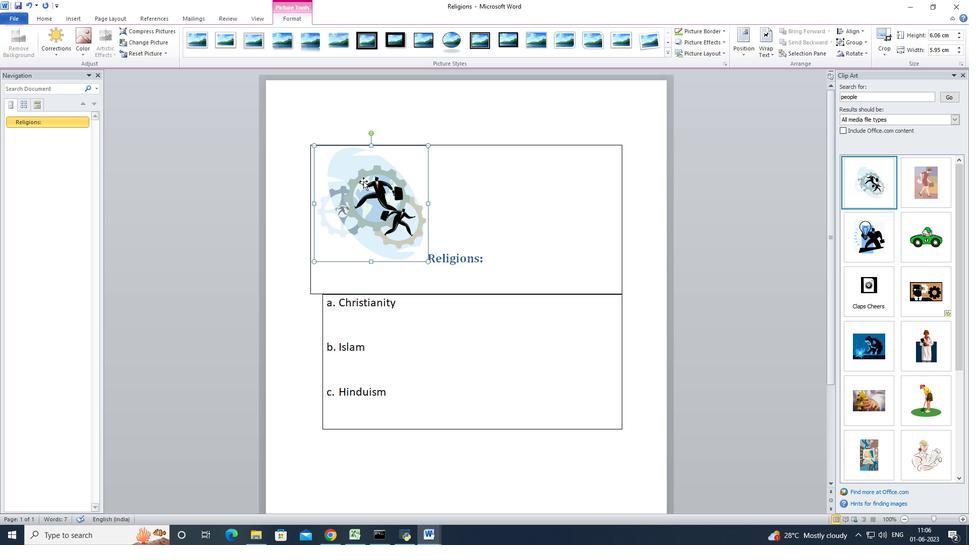 
Action: Mouse moved to (743, 38)
Screenshot: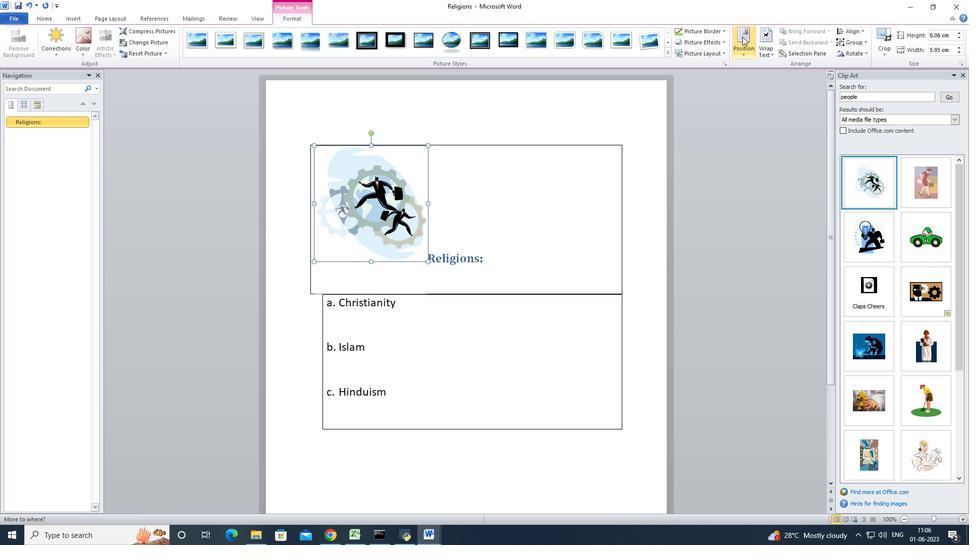 
Action: Mouse pressed left at (743, 38)
Screenshot: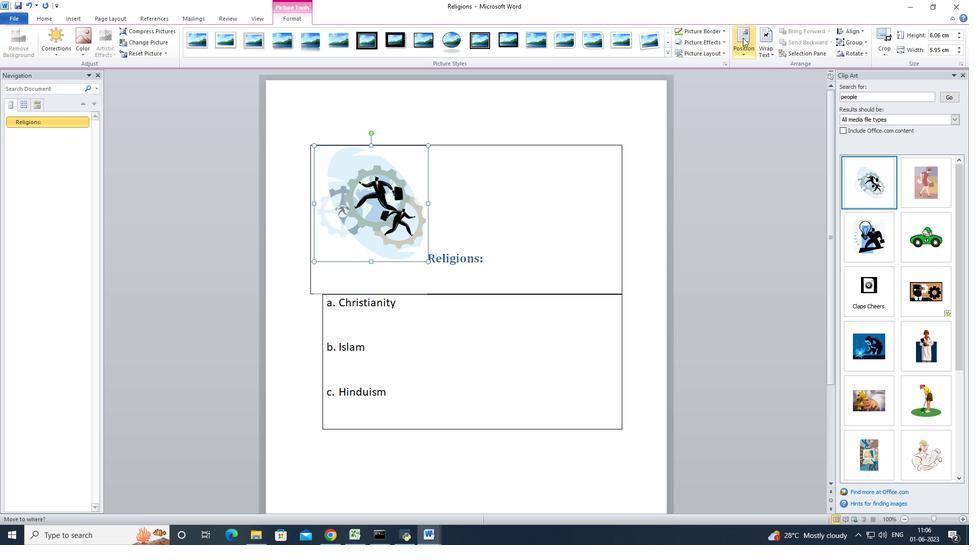 
Action: Mouse moved to (773, 150)
Screenshot: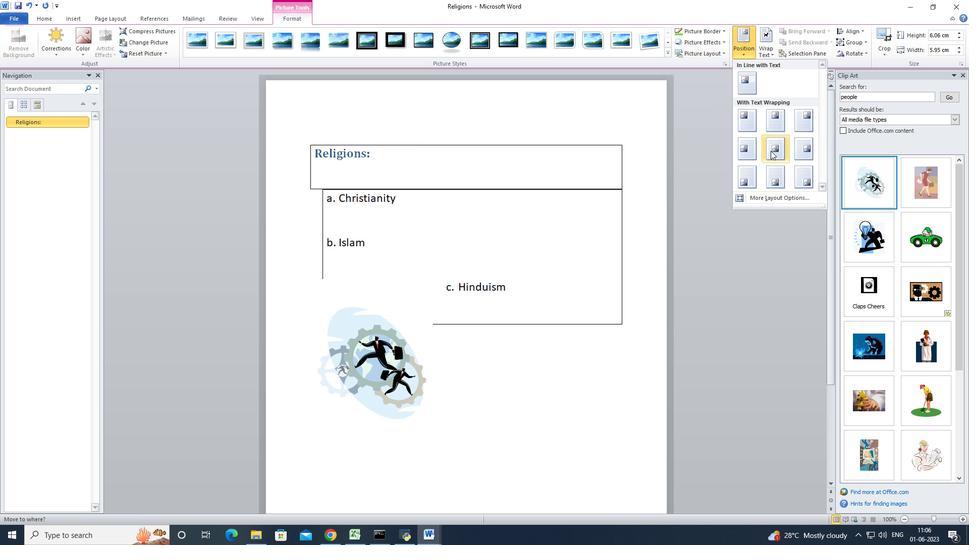 
Action: Mouse pressed left at (773, 150)
Screenshot: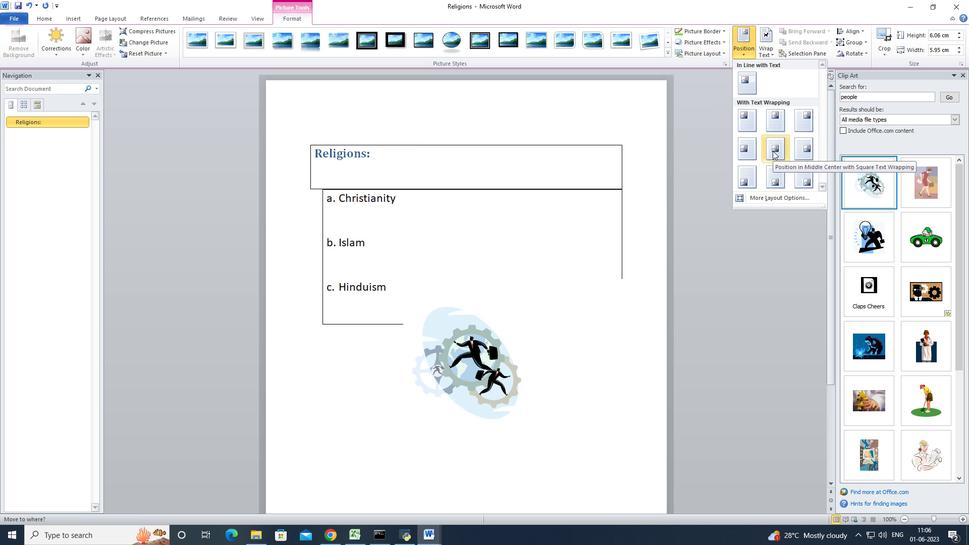 
Action: Mouse moved to (451, 358)
Screenshot: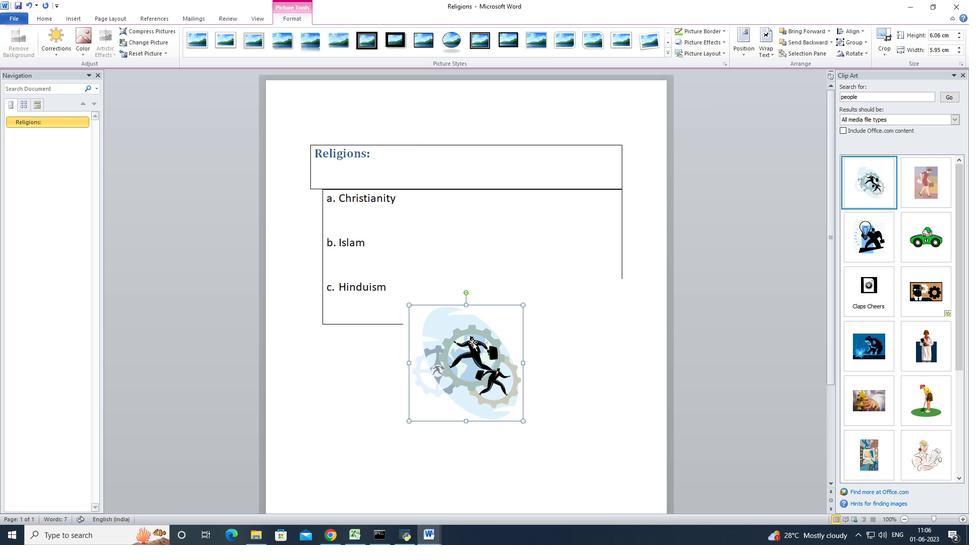 
Action: Mouse pressed left at (451, 358)
Screenshot: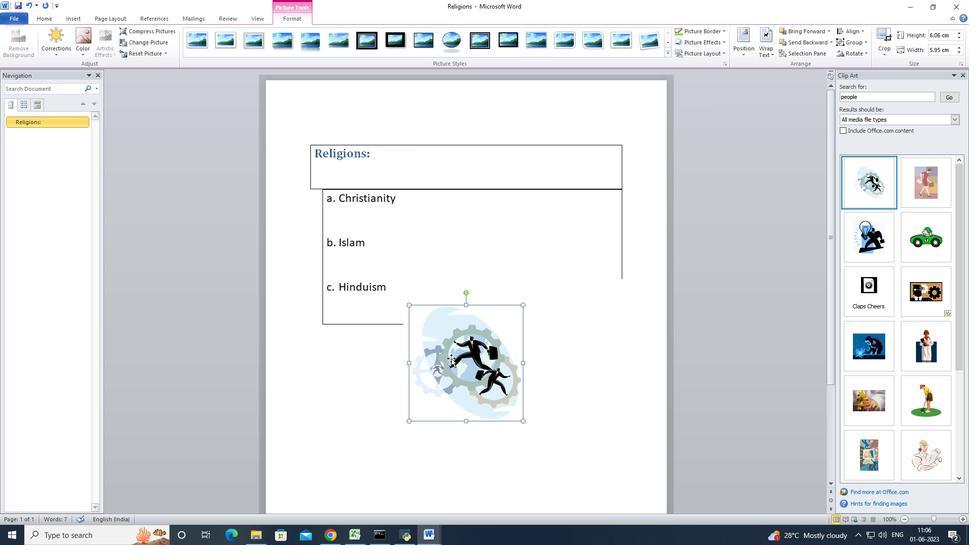 
Action: Mouse moved to (774, 54)
Screenshot: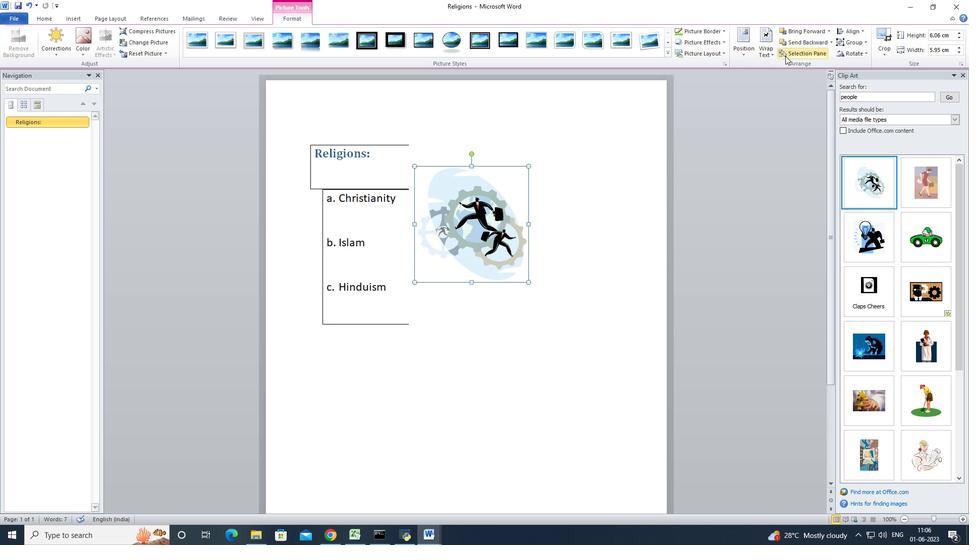 
Action: Mouse pressed left at (774, 54)
Screenshot: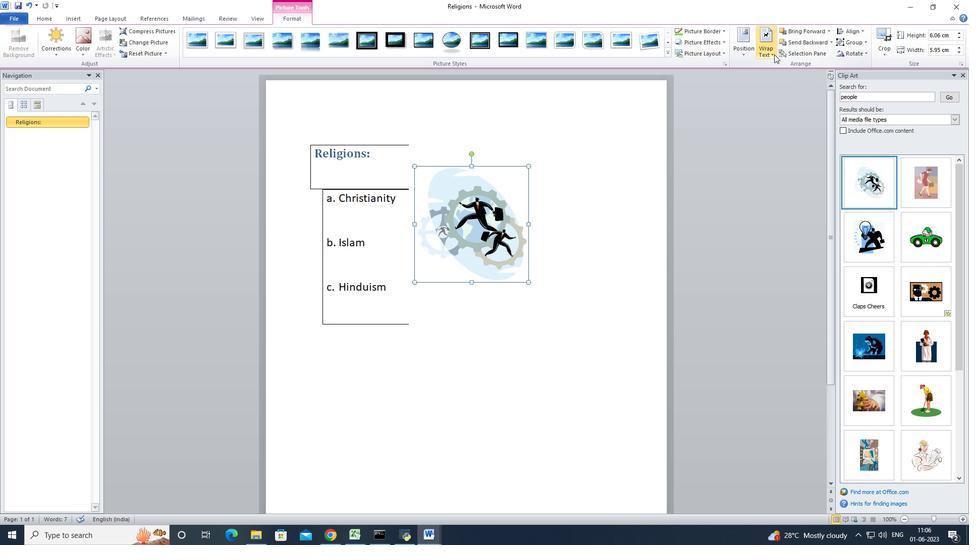 
Action: Mouse moved to (779, 161)
Screenshot: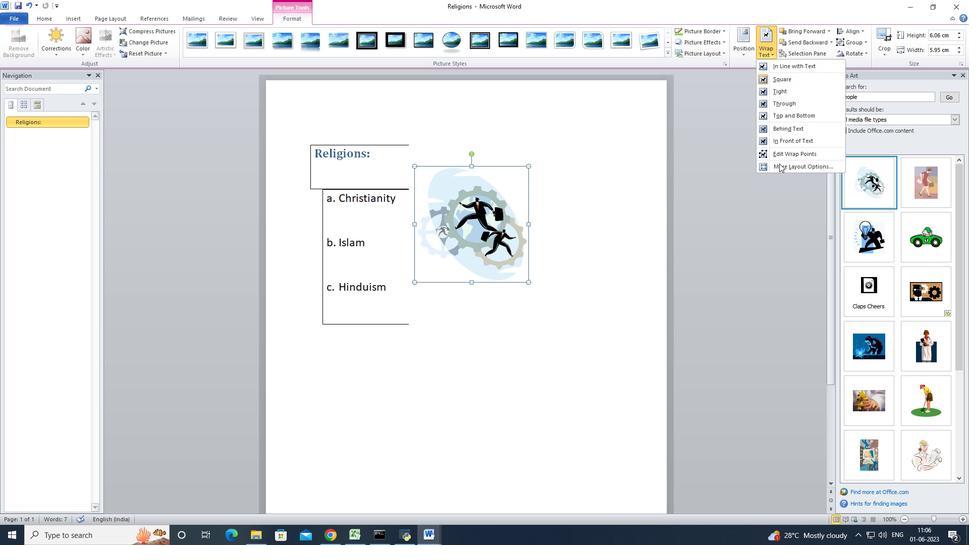 
Action: Mouse pressed left at (779, 161)
Screenshot: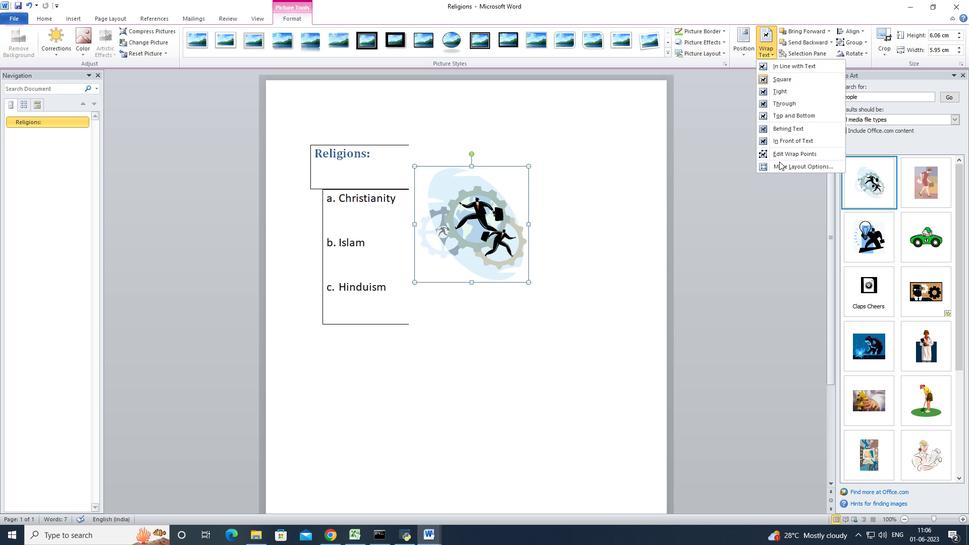 
Action: Mouse moved to (492, 194)
Screenshot: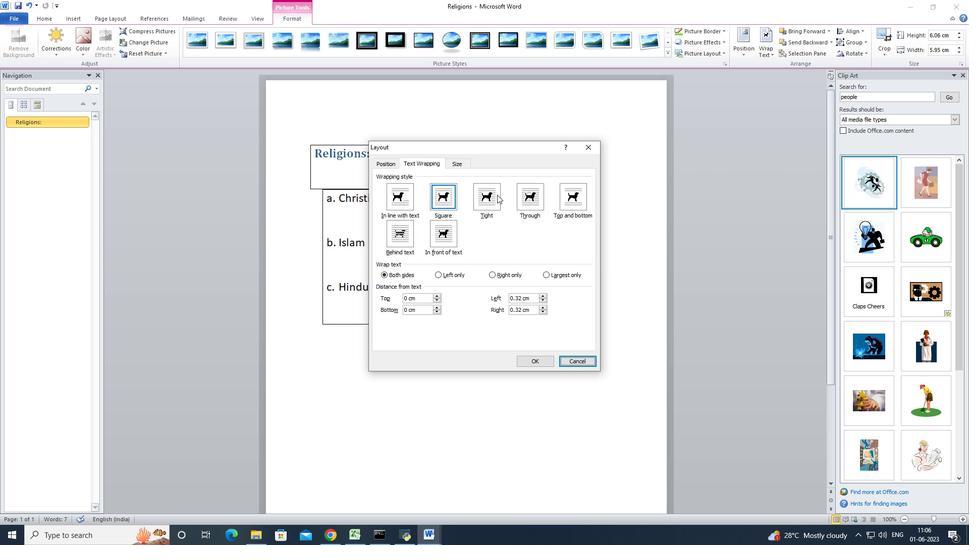 
Action: Mouse pressed left at (492, 194)
Screenshot: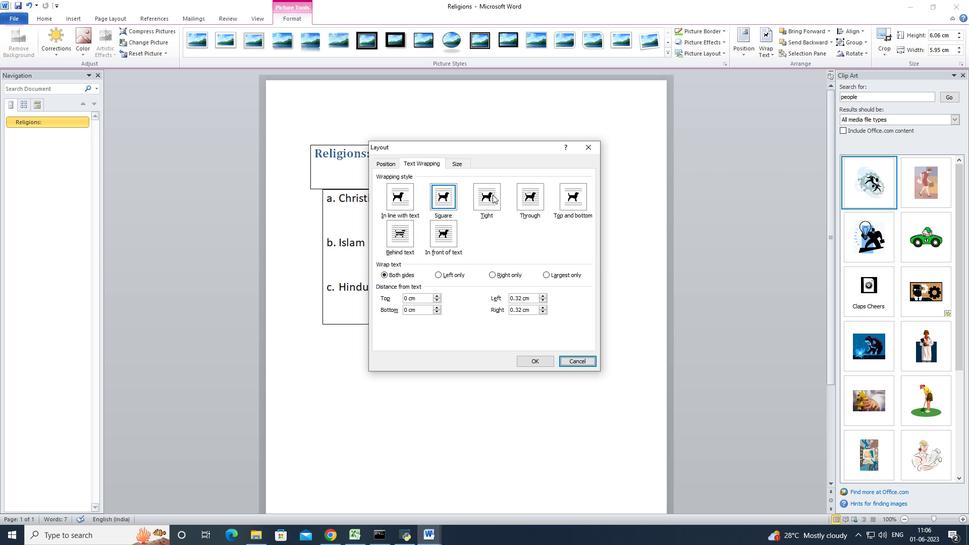 
Action: Mouse moved to (535, 197)
Screenshot: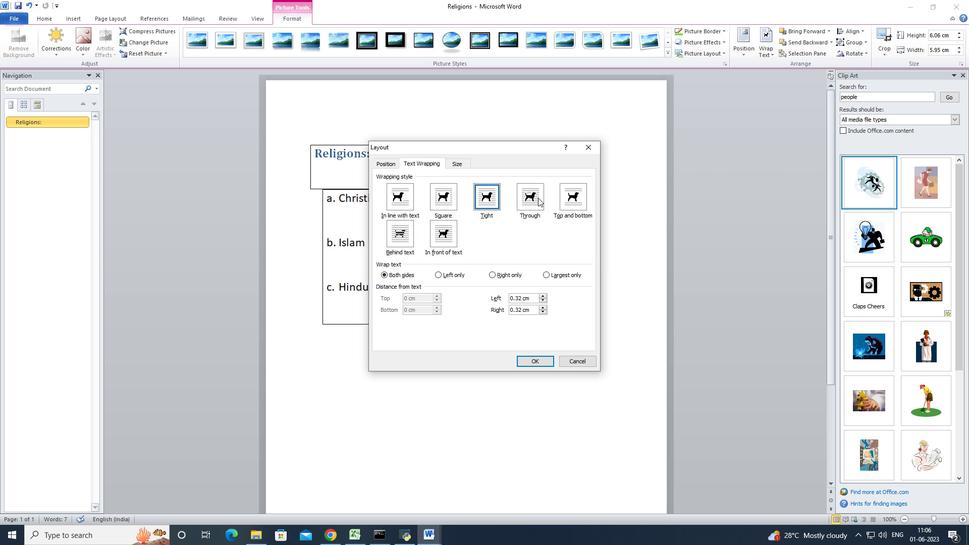
Action: Mouse pressed left at (535, 197)
Screenshot: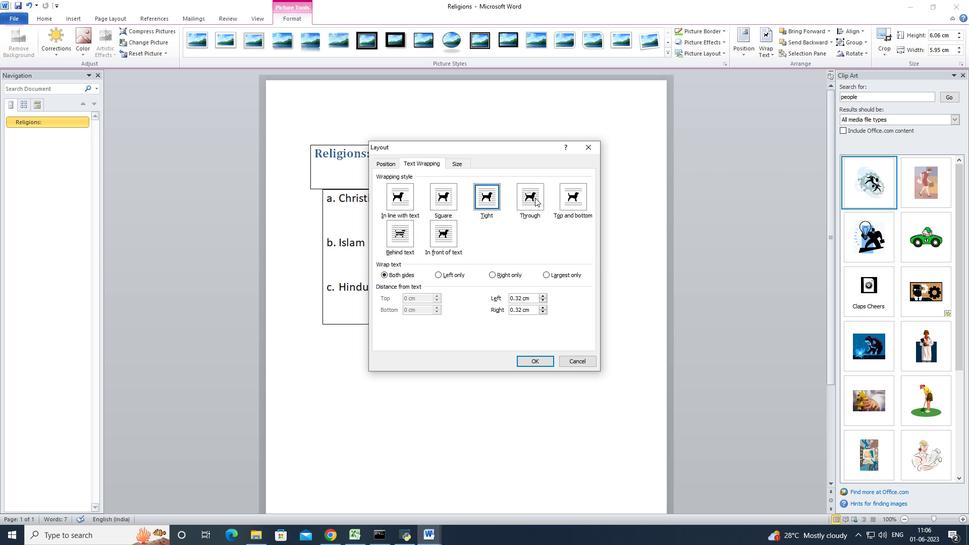 
Action: Mouse moved to (396, 167)
Screenshot: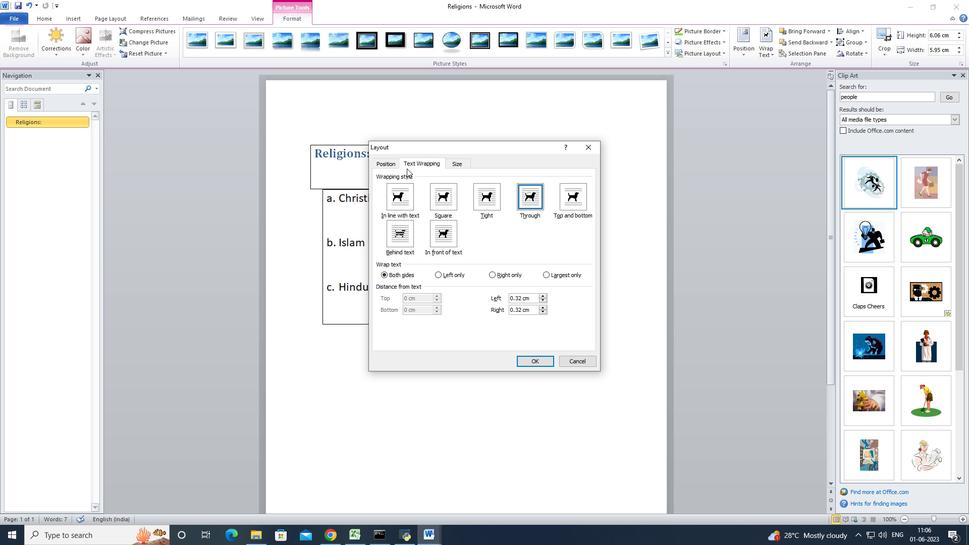 
Action: Mouse pressed left at (396, 167)
Screenshot: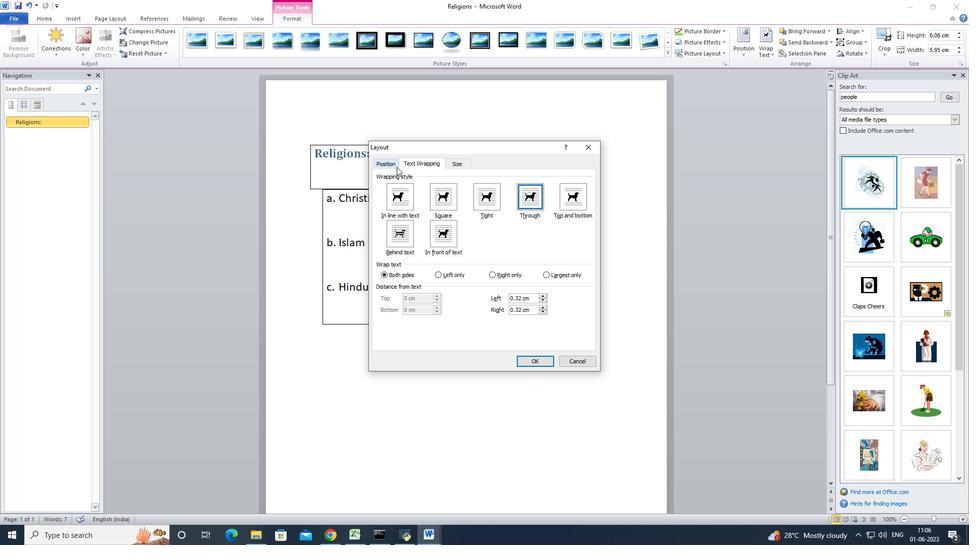 
Action: Mouse pressed left at (396, 167)
Screenshot: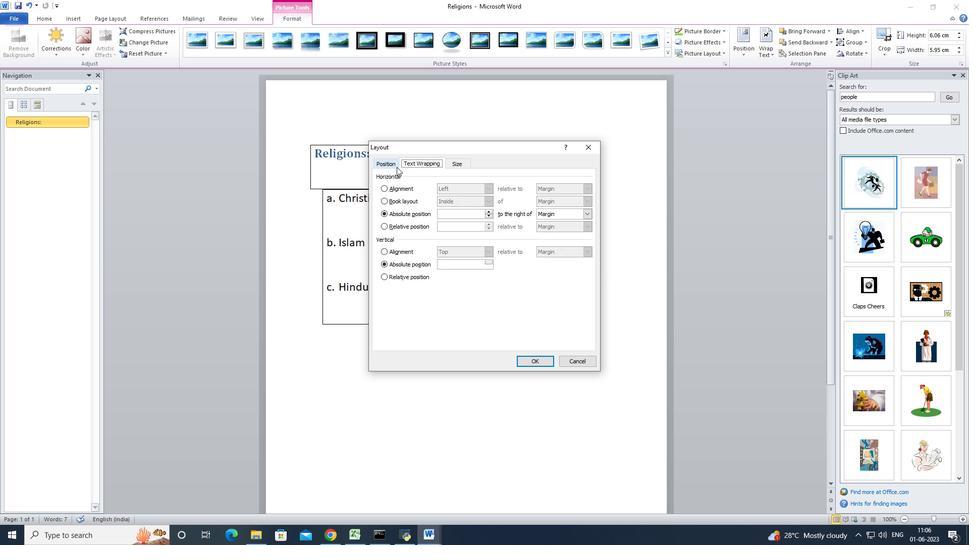
Action: Mouse moved to (430, 165)
Screenshot: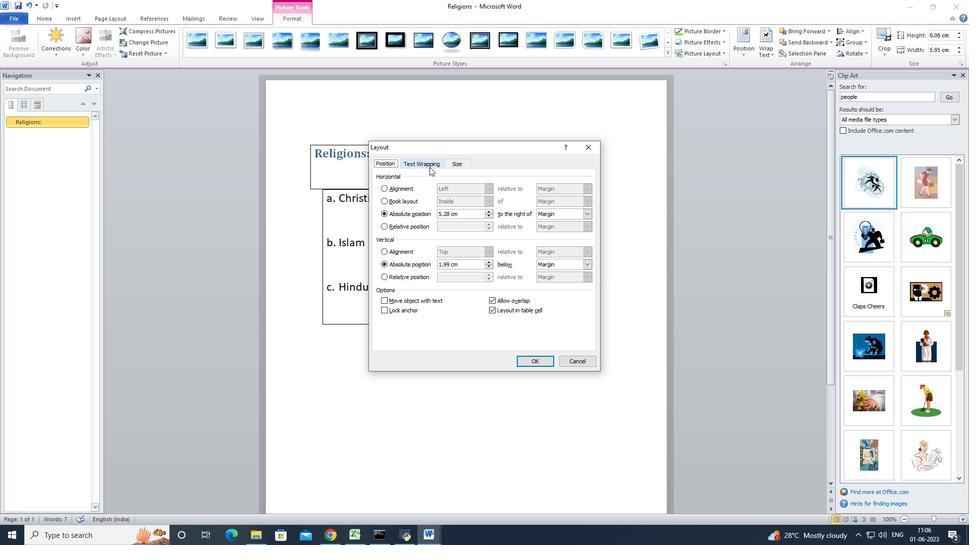 
Action: Mouse pressed left at (430, 165)
Screenshot: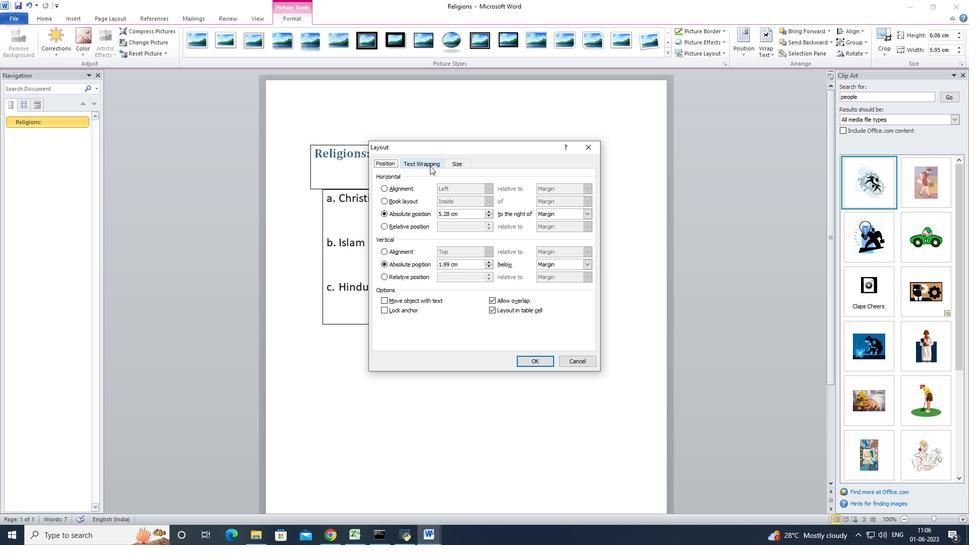 
Action: Mouse moved to (529, 358)
Screenshot: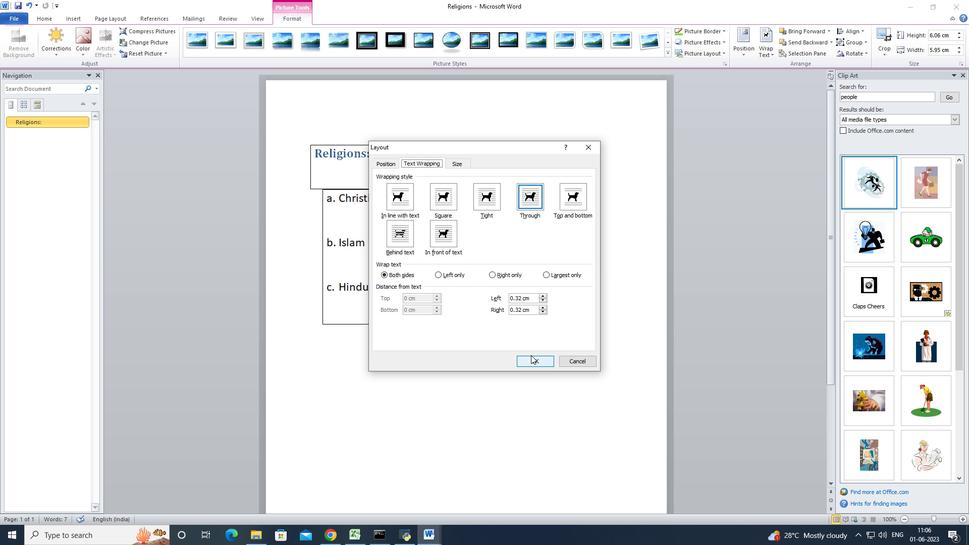
Action: Mouse pressed left at (529, 358)
Screenshot: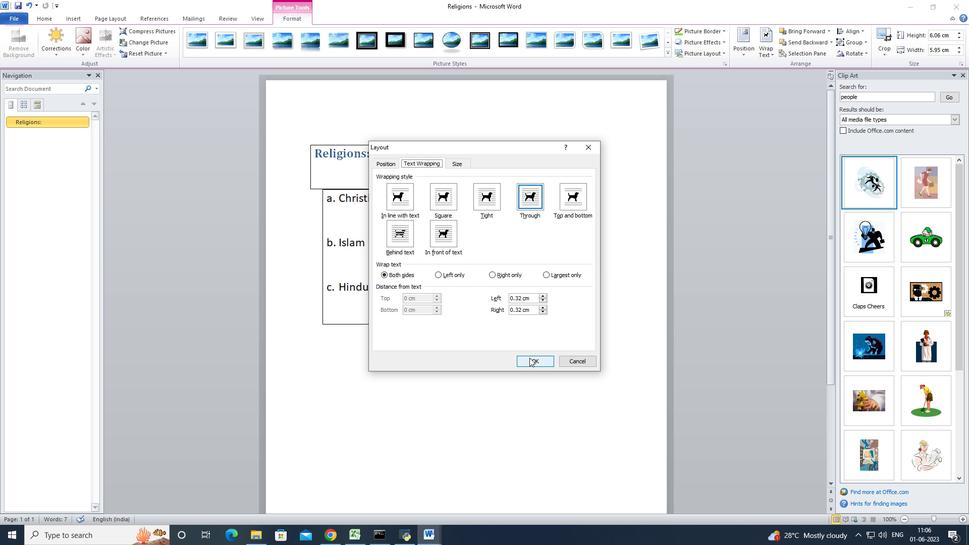 
Action: Mouse moved to (470, 247)
Screenshot: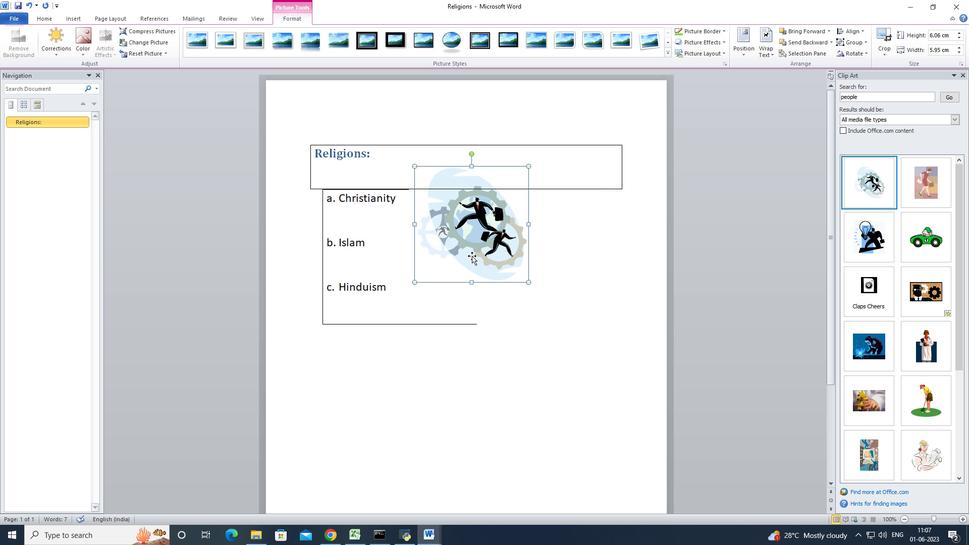 
Action: Mouse pressed left at (470, 247)
Screenshot: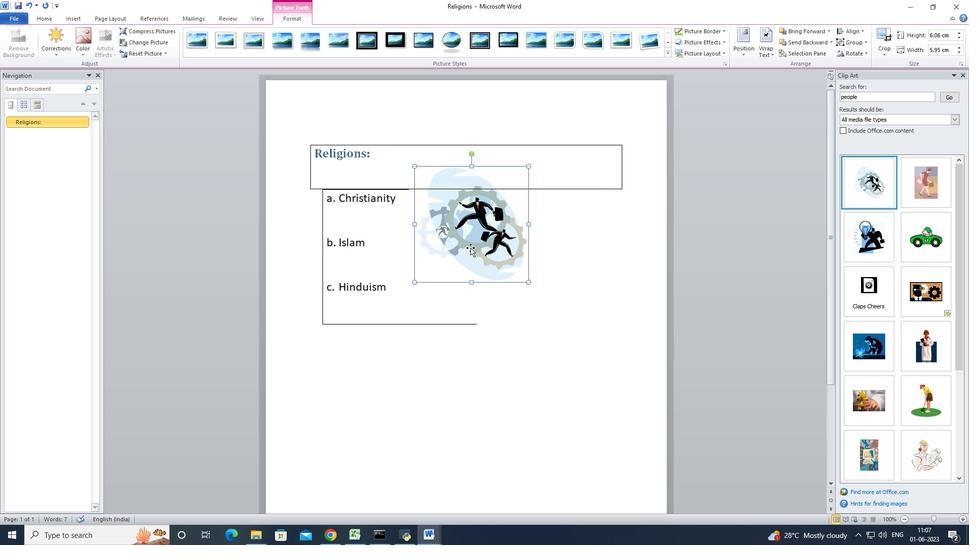 
Action: Mouse moved to (469, 224)
Screenshot: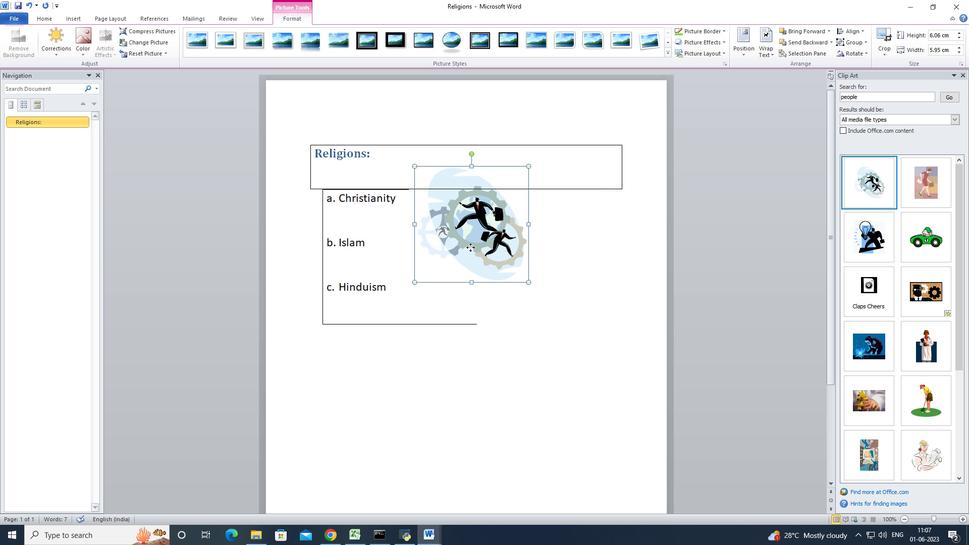 
Action: Mouse pressed left at (469, 224)
Screenshot: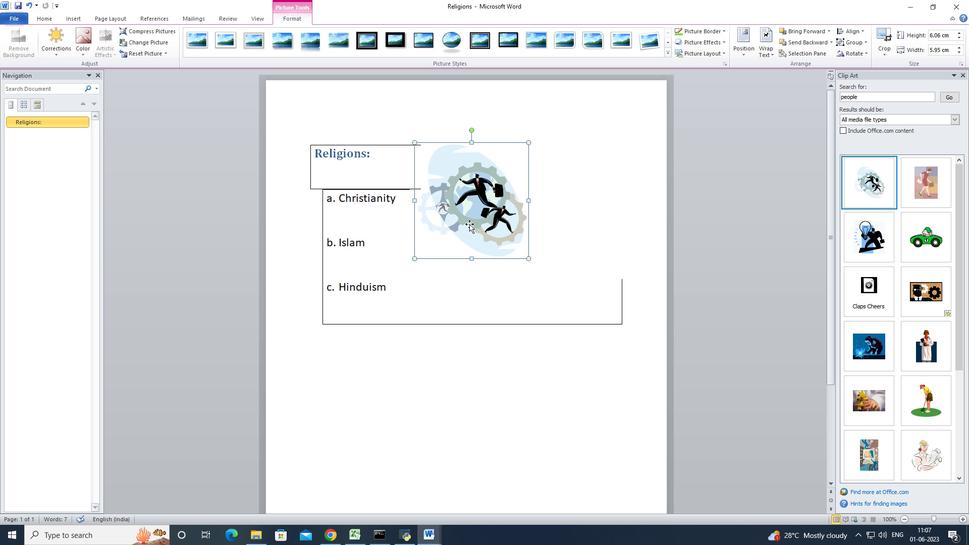 
Action: Mouse moved to (376, 152)
Screenshot: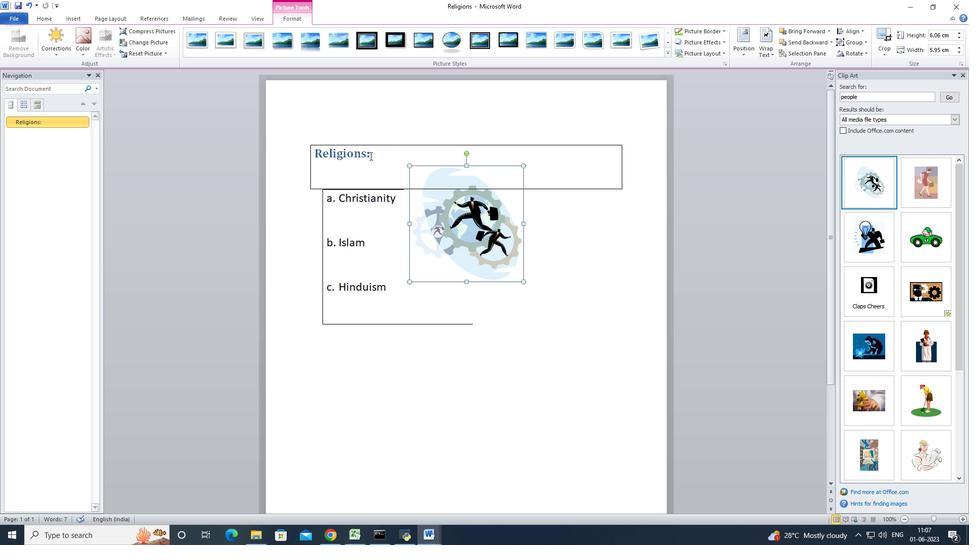 
Action: Mouse pressed left at (376, 152)
Screenshot: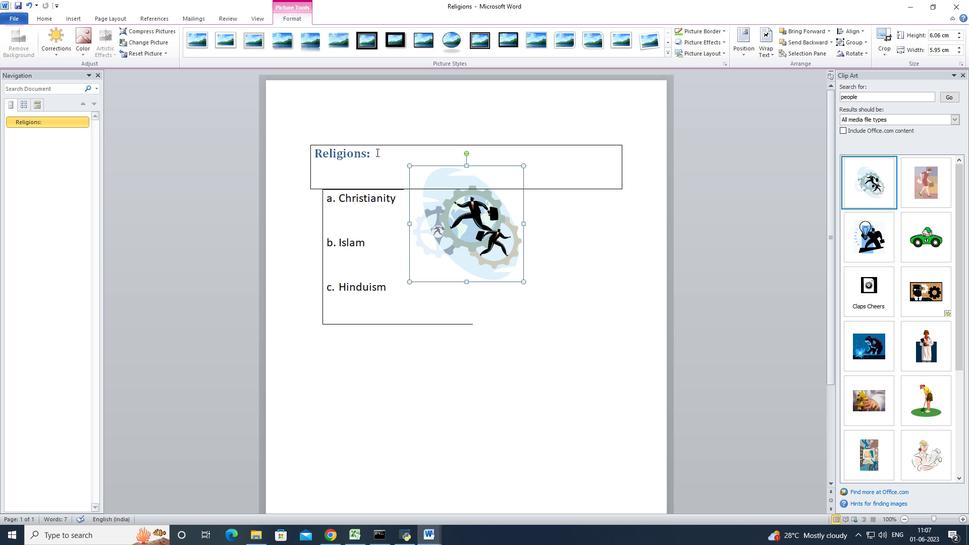 
Action: Mouse moved to (376, 161)
Screenshot: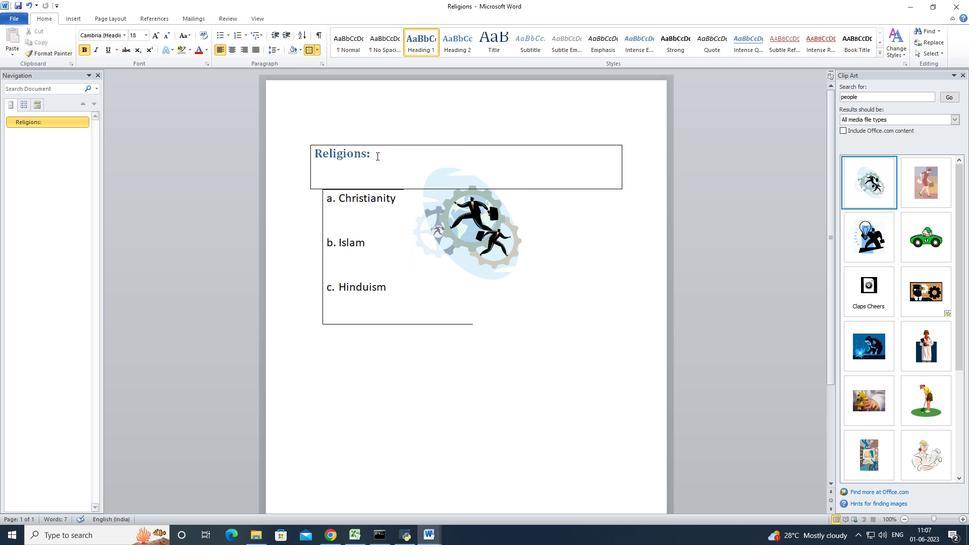
Action: Key pressed <Key.enter>
Screenshot: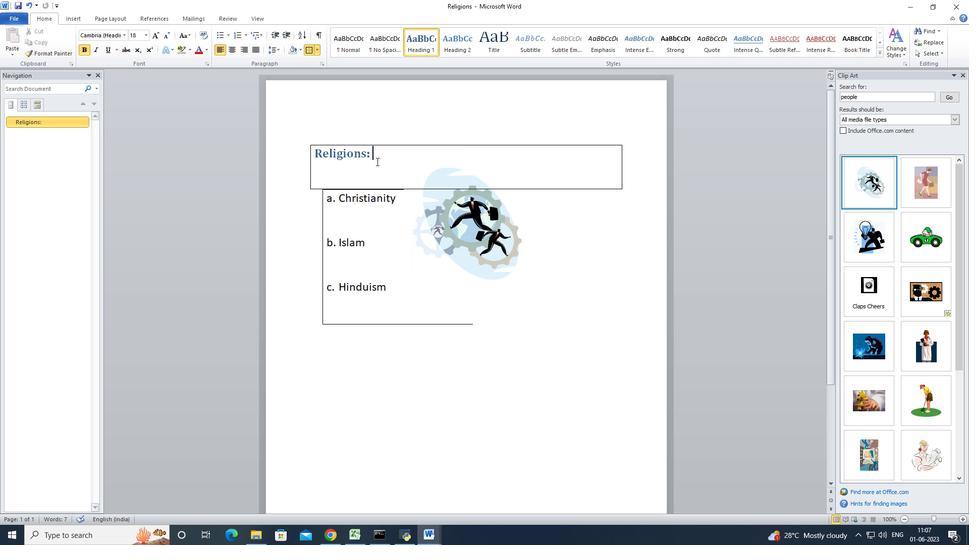 
Action: Mouse moved to (343, 199)
Screenshot: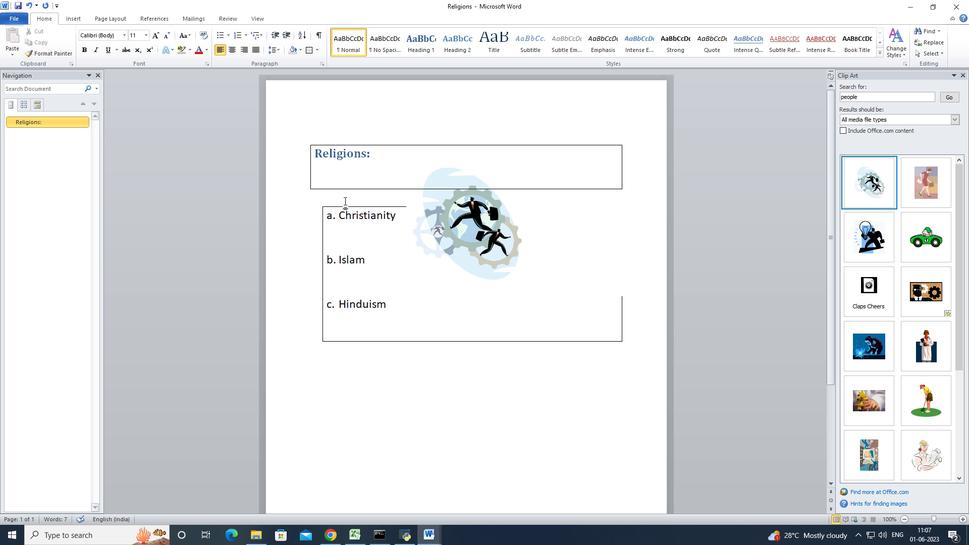 
Action: Mouse pressed left at (343, 199)
Screenshot: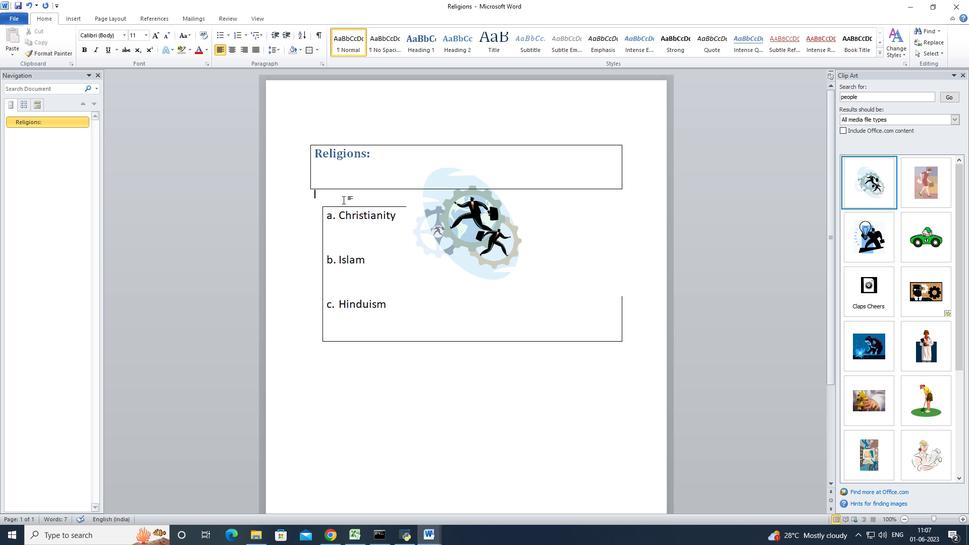 
Action: Mouse moved to (451, 216)
Screenshot: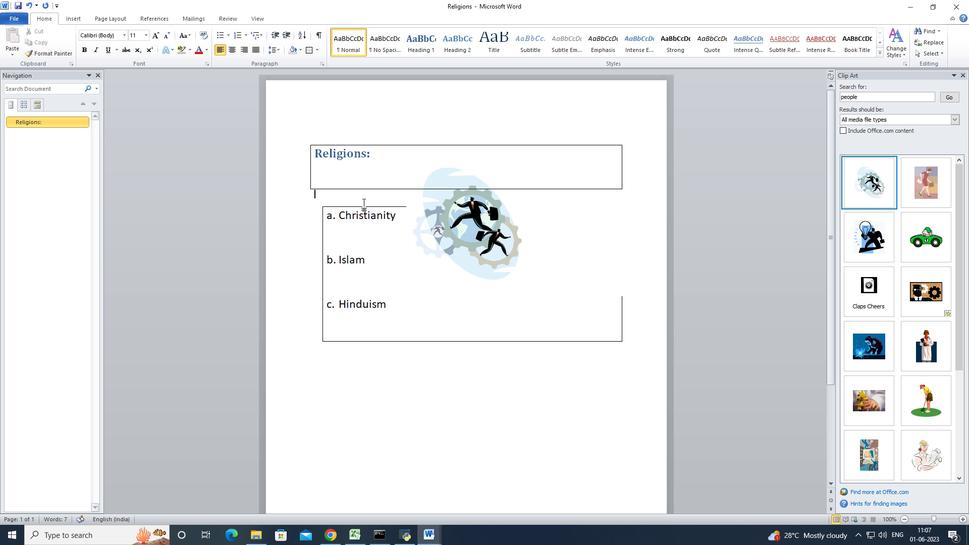 
Action: Mouse pressed left at (451, 216)
Screenshot: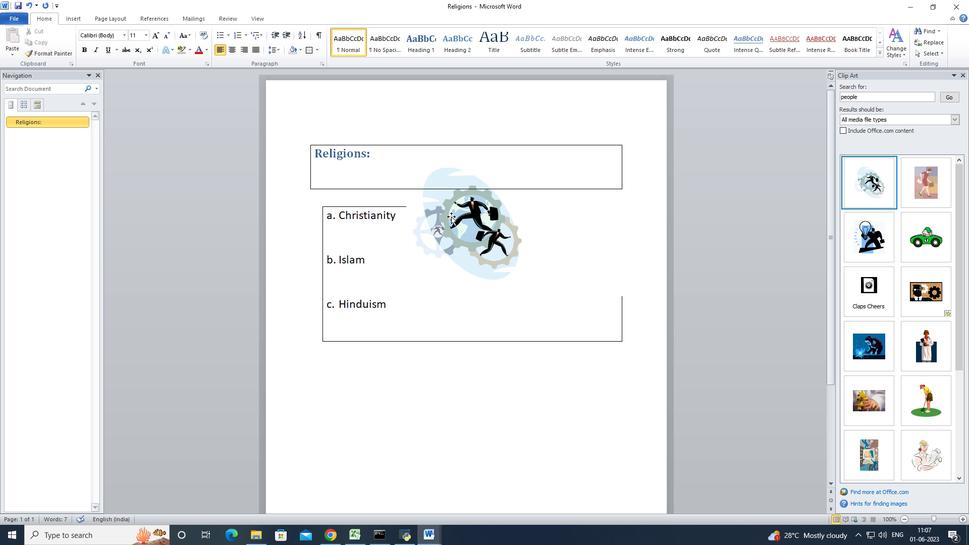 
Action: Mouse moved to (363, 206)
Screenshot: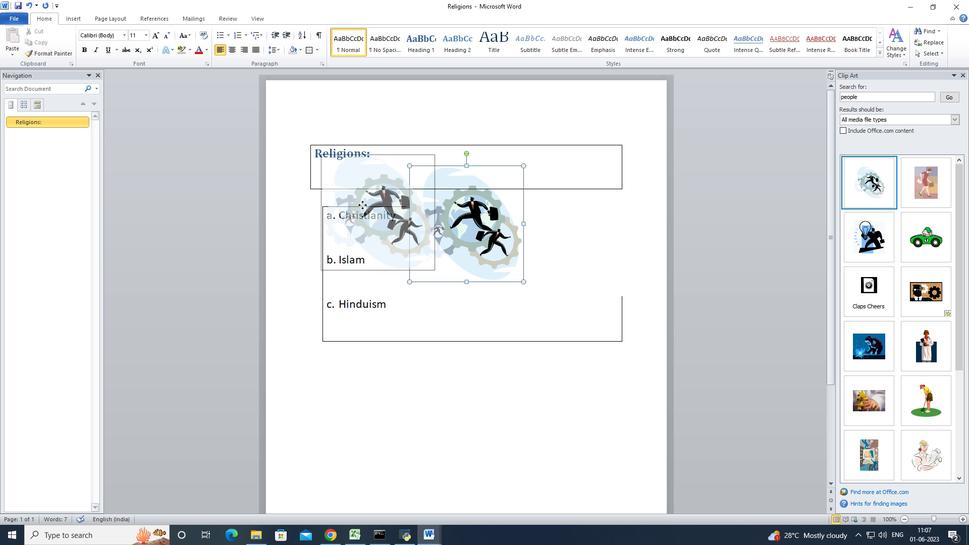 
Action: Mouse pressed left at (363, 206)
Screenshot: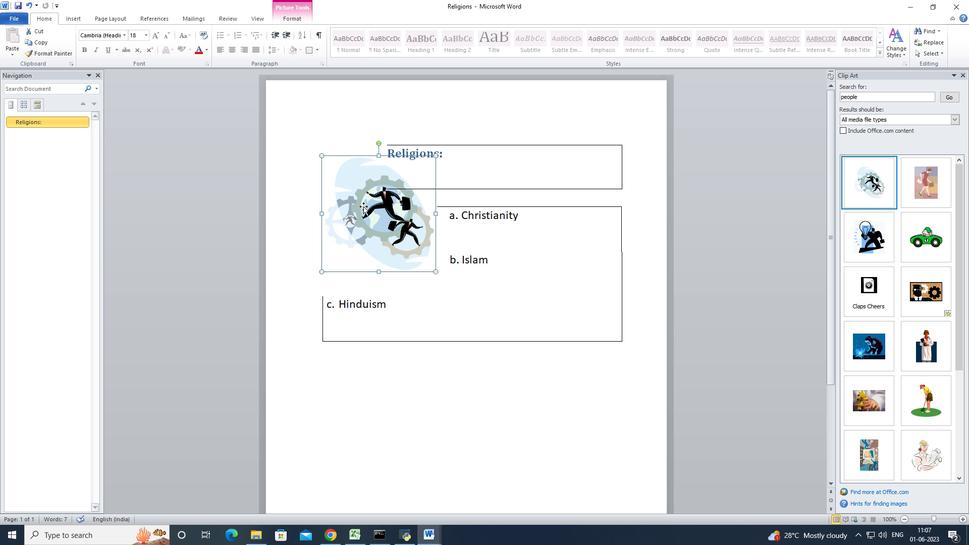 
Action: Mouse moved to (289, 19)
Screenshot: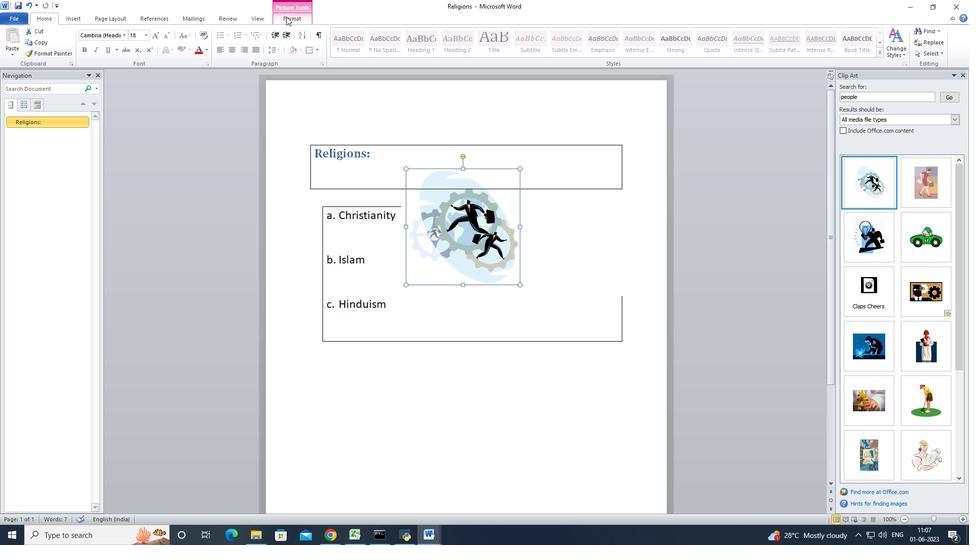 
Action: Mouse pressed left at (289, 19)
Screenshot: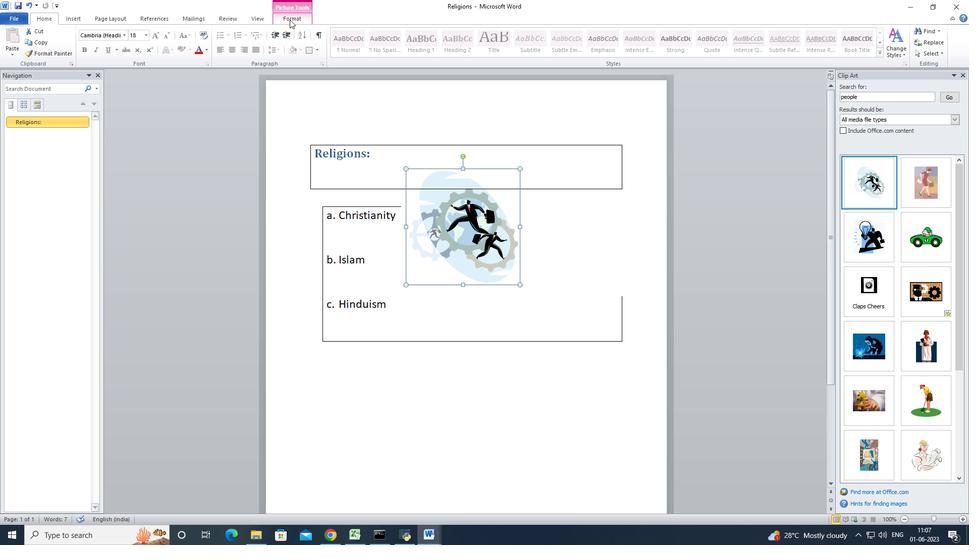 
Action: Mouse moved to (763, 44)
Screenshot: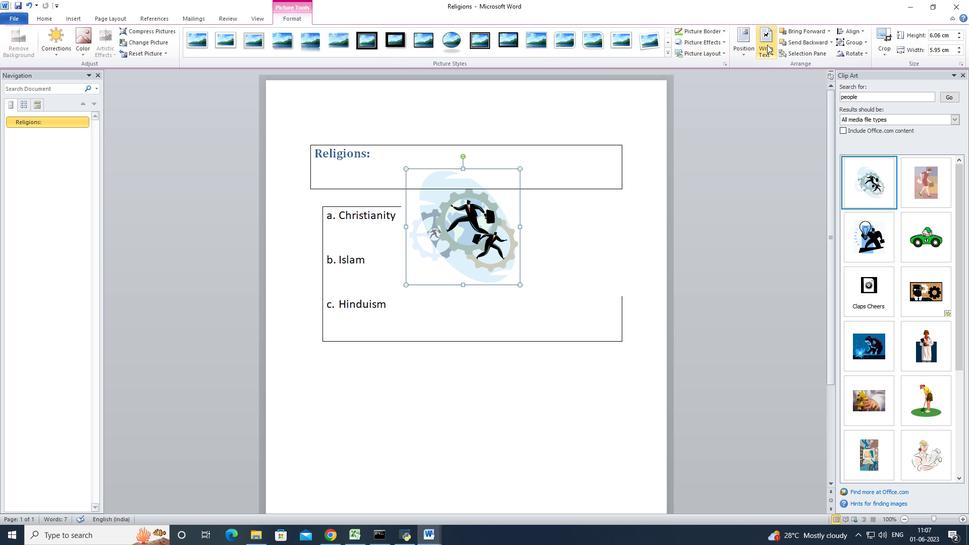 
Action: Mouse pressed left at (763, 44)
Screenshot: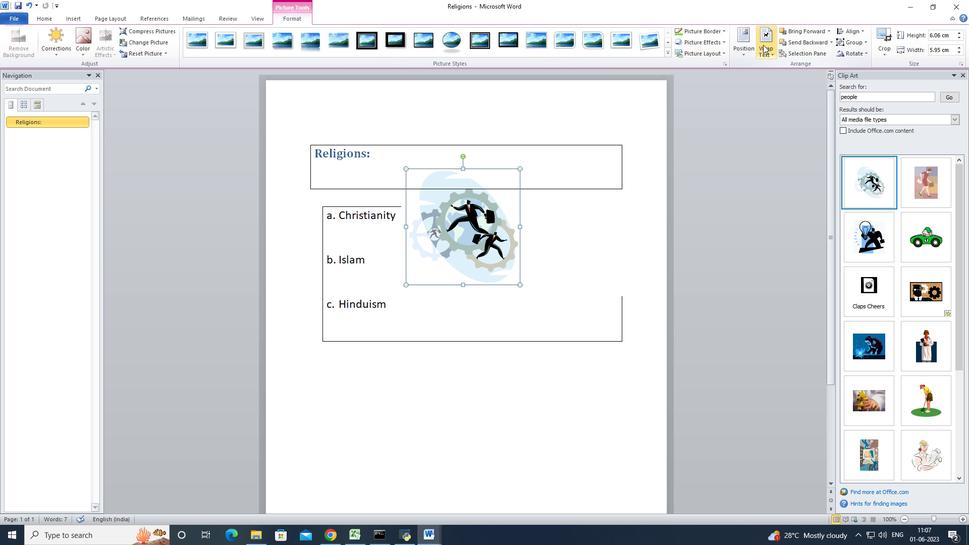 
Action: Mouse moved to (783, 64)
Screenshot: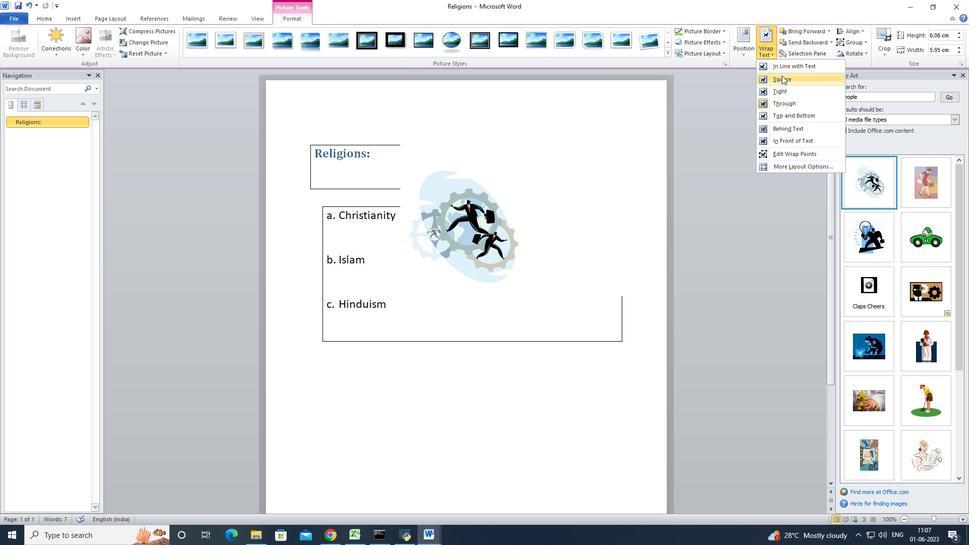 
Action: Mouse pressed left at (783, 64)
Screenshot: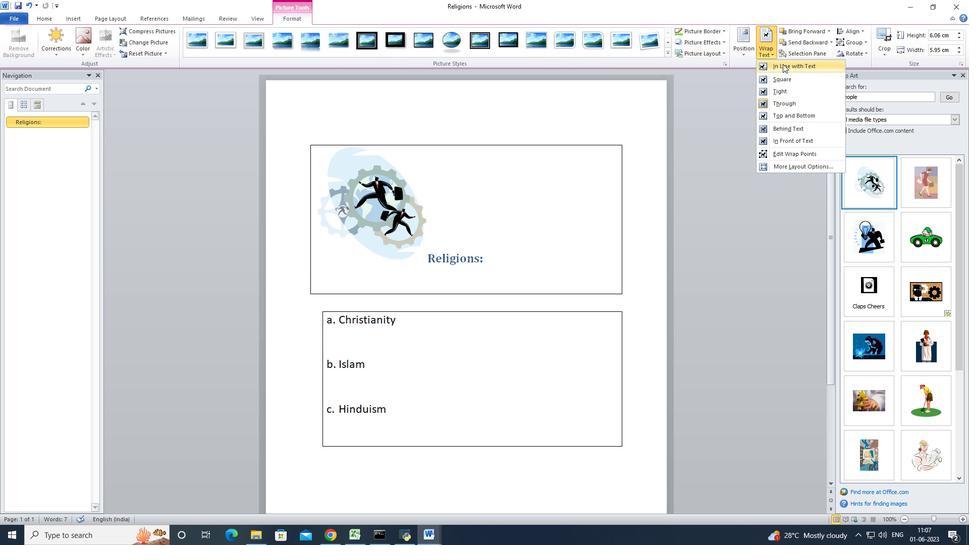 
Action: Mouse moved to (388, 204)
Screenshot: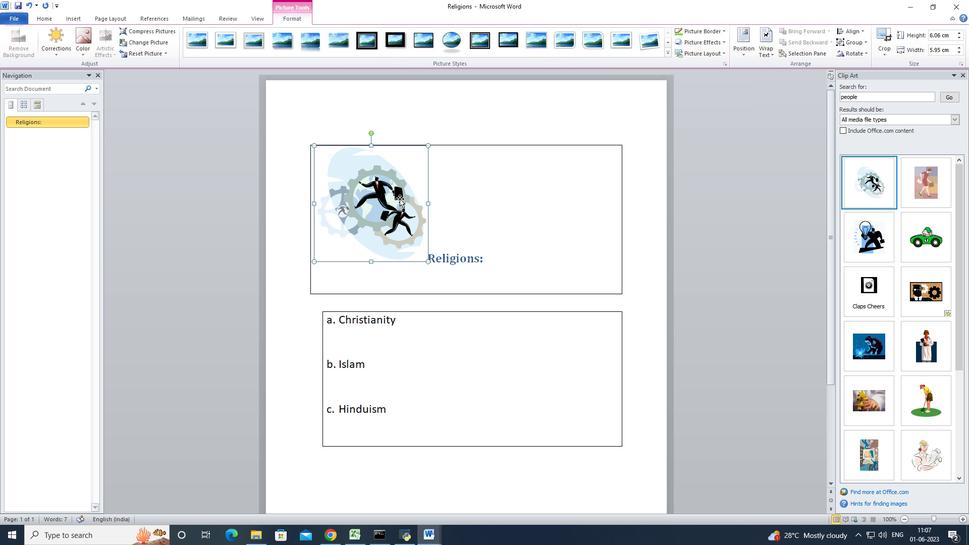 
Action: Mouse pressed left at (388, 204)
Screenshot: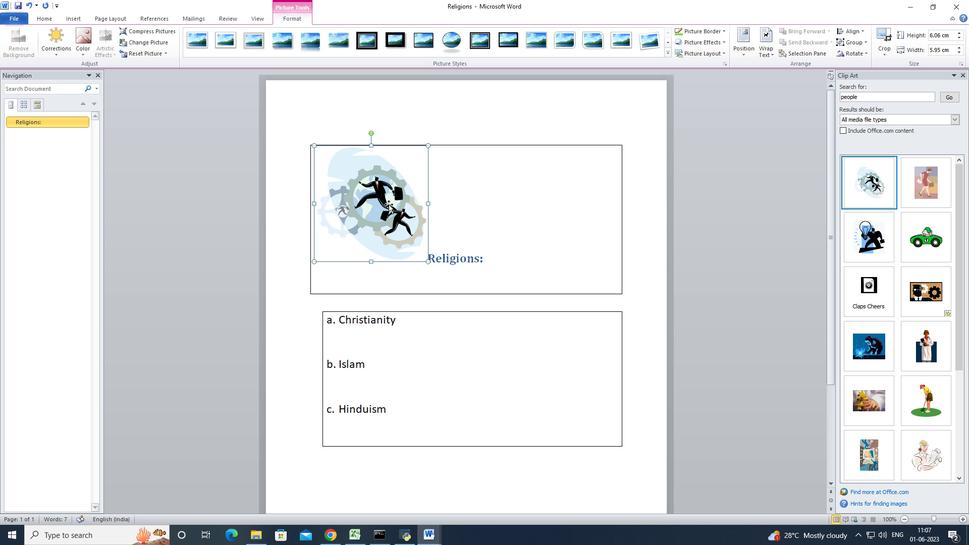 
Action: Mouse moved to (939, 35)
Screenshot: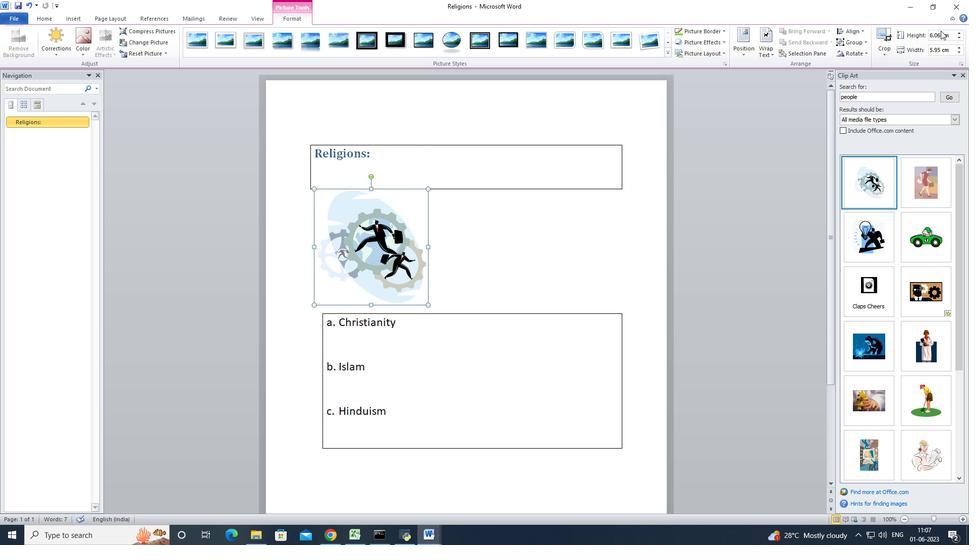 
Action: Mouse pressed left at (939, 35)
Screenshot: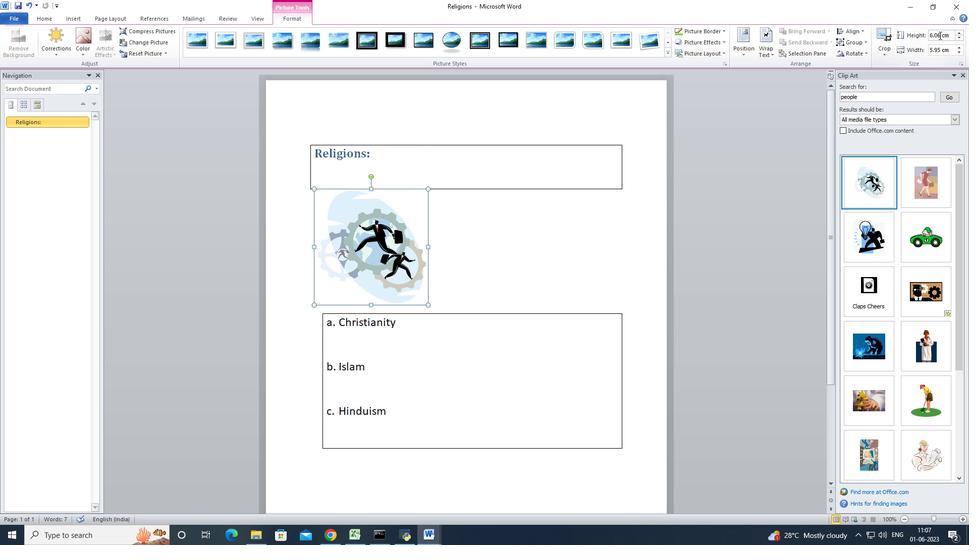 
Action: Key pressed 3.1<Key.enter>ctrl+S
Screenshot: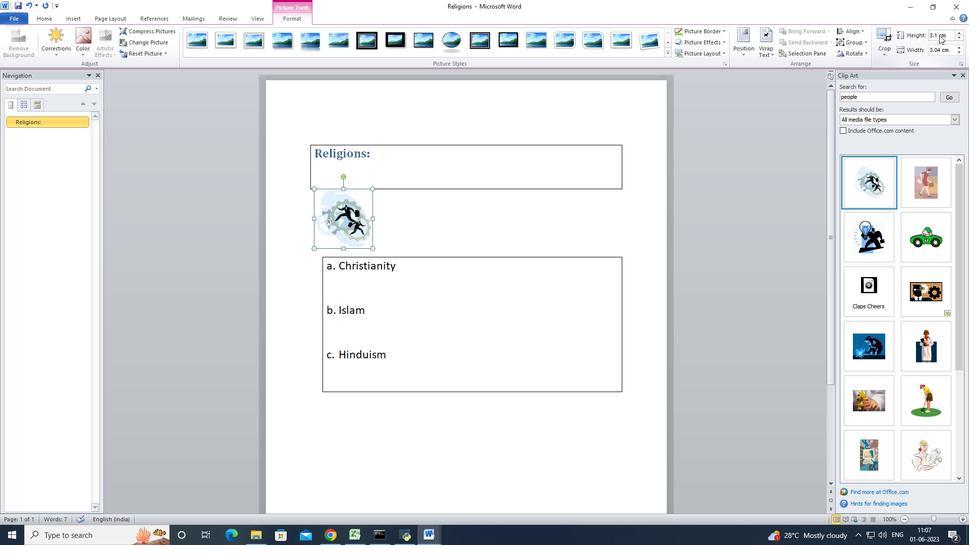 
Action: Mouse moved to (514, 242)
Screenshot: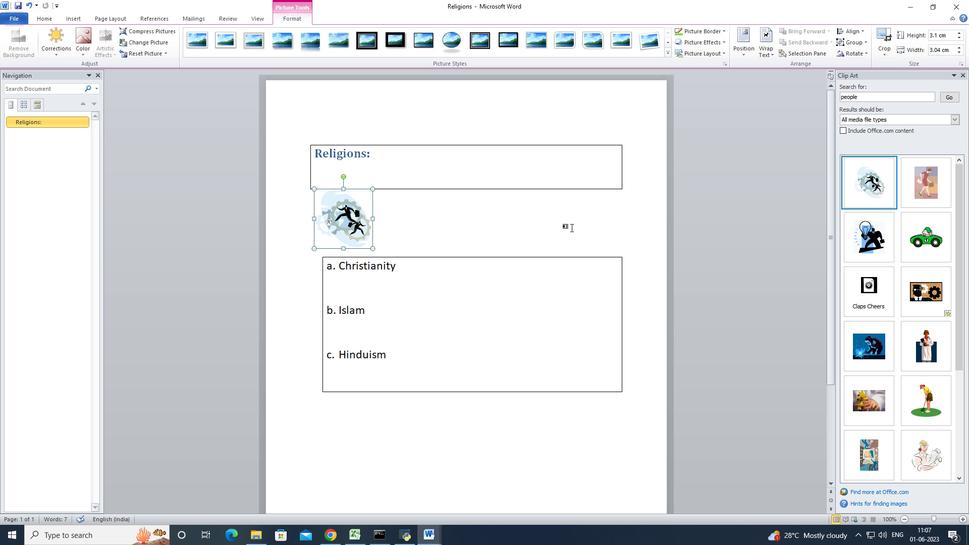 
Action: Mouse pressed left at (514, 242)
Screenshot: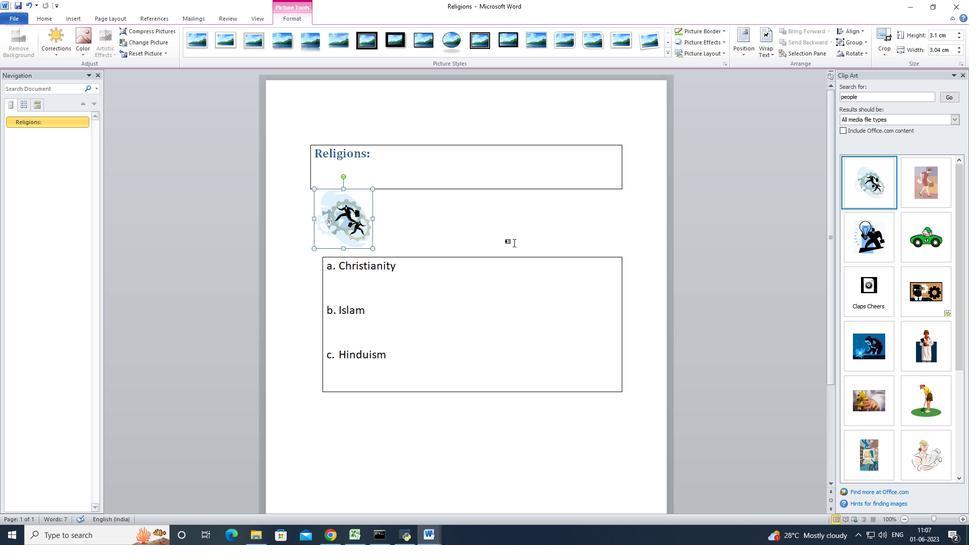 
